 Task: Add Thinksport SPF 30 Clear Zinc Kids Sunscreen to the cart.
Action: Mouse moved to (237, 122)
Screenshot: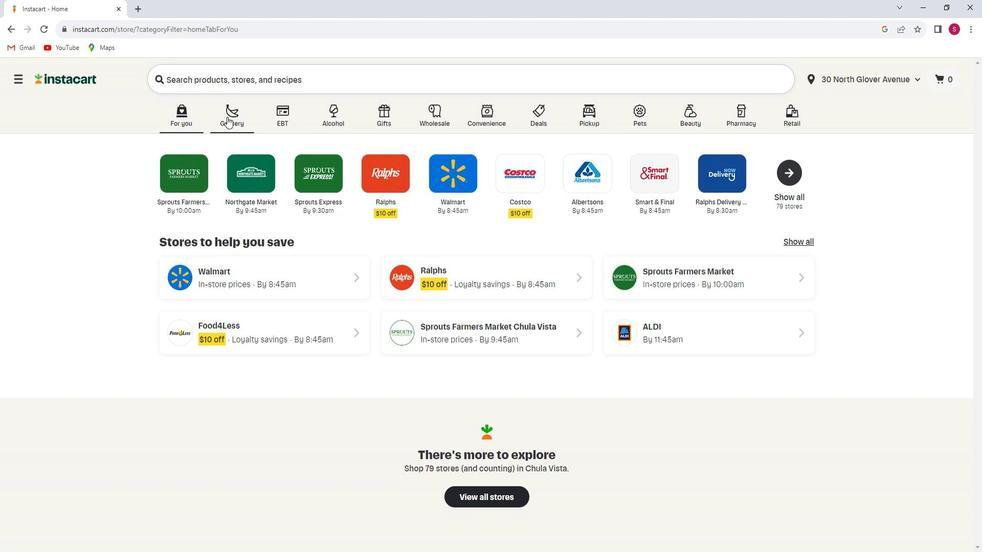 
Action: Mouse pressed left at (237, 122)
Screenshot: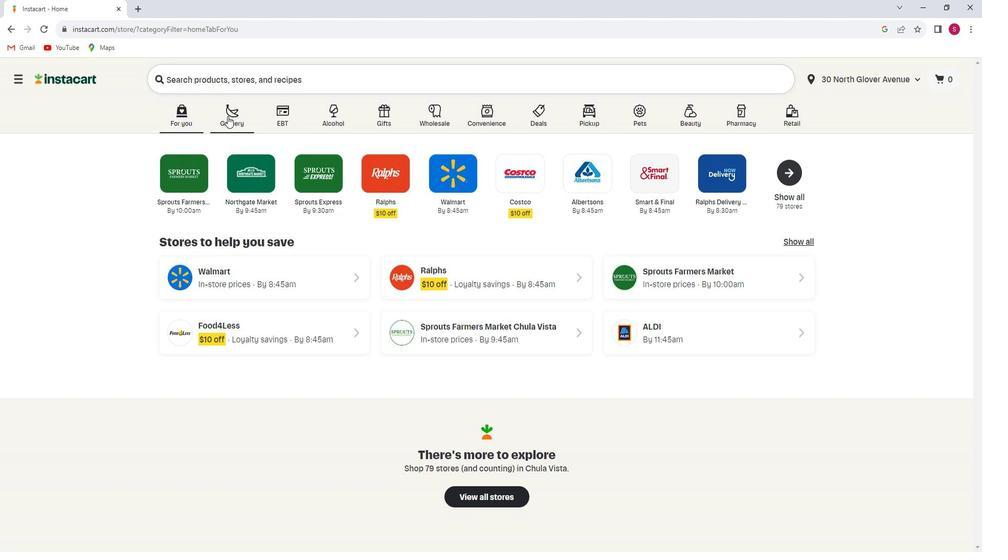 
Action: Mouse moved to (246, 310)
Screenshot: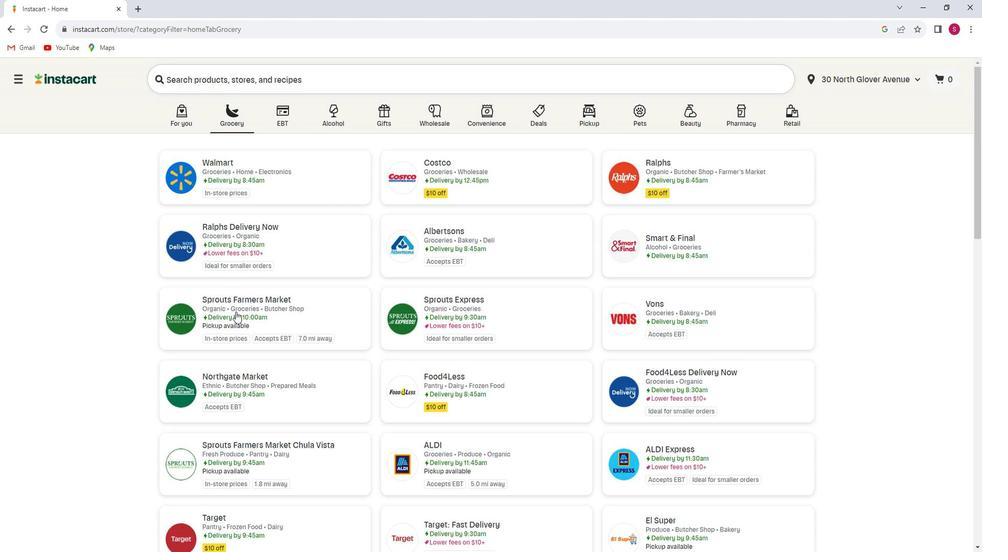 
Action: Mouse pressed left at (246, 310)
Screenshot: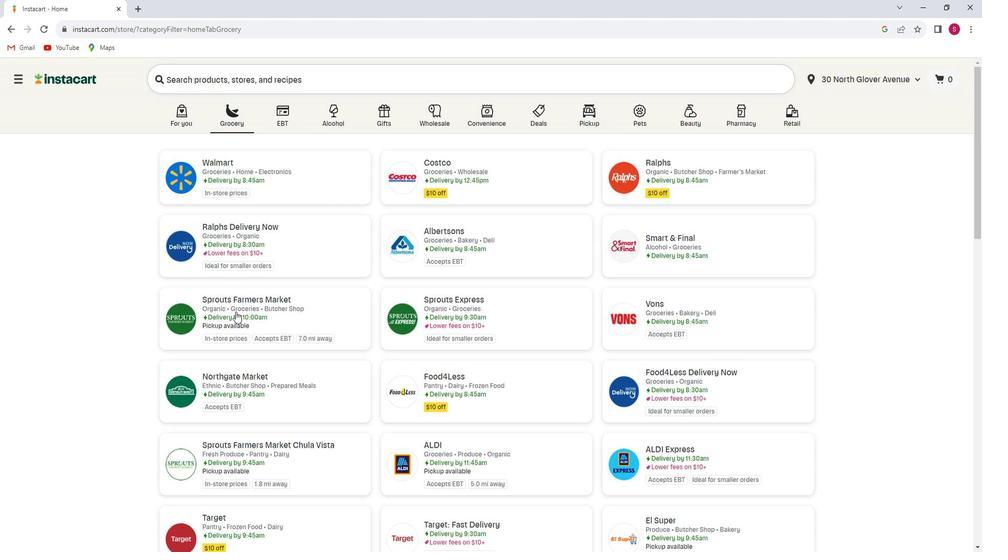 
Action: Mouse moved to (86, 338)
Screenshot: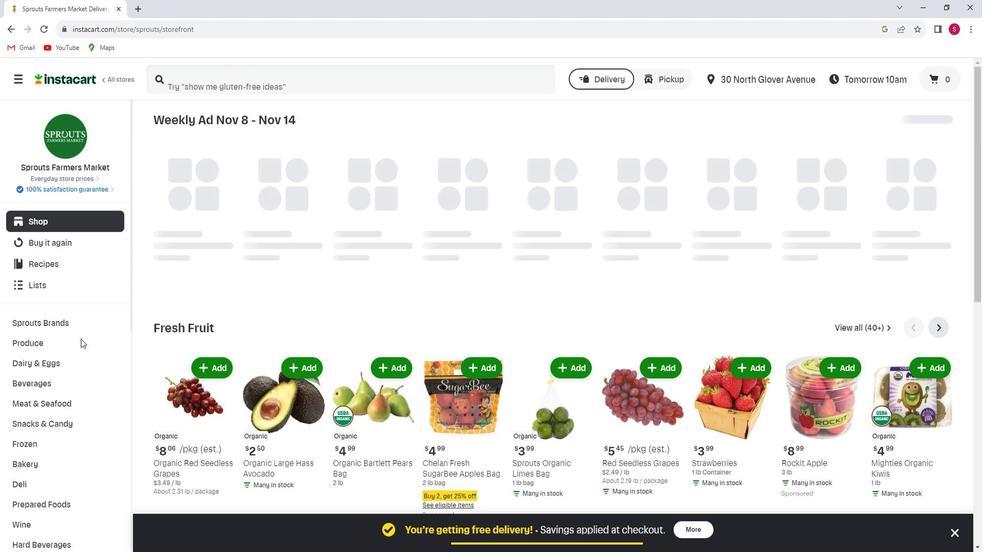 
Action: Mouse scrolled (86, 337) with delta (0, 0)
Screenshot: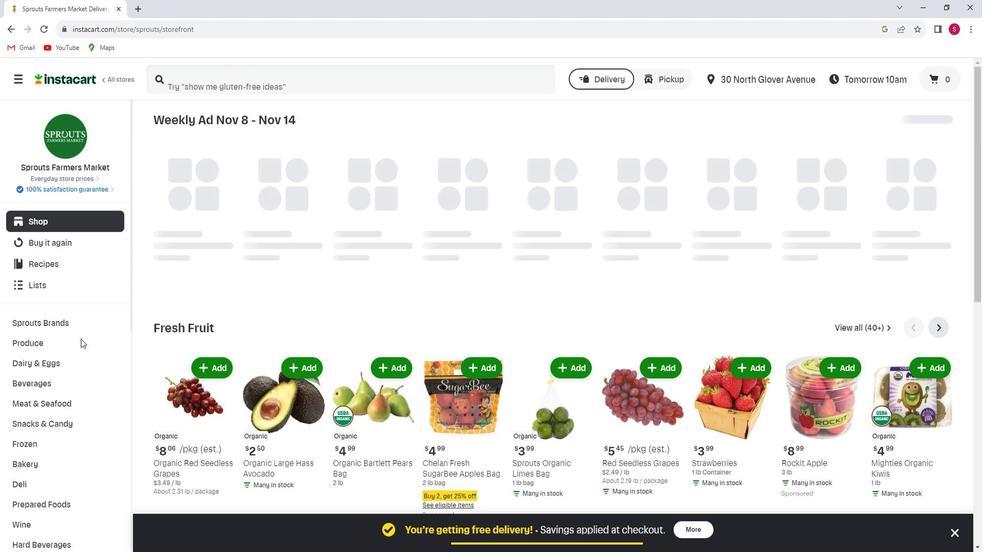 
Action: Mouse moved to (77, 343)
Screenshot: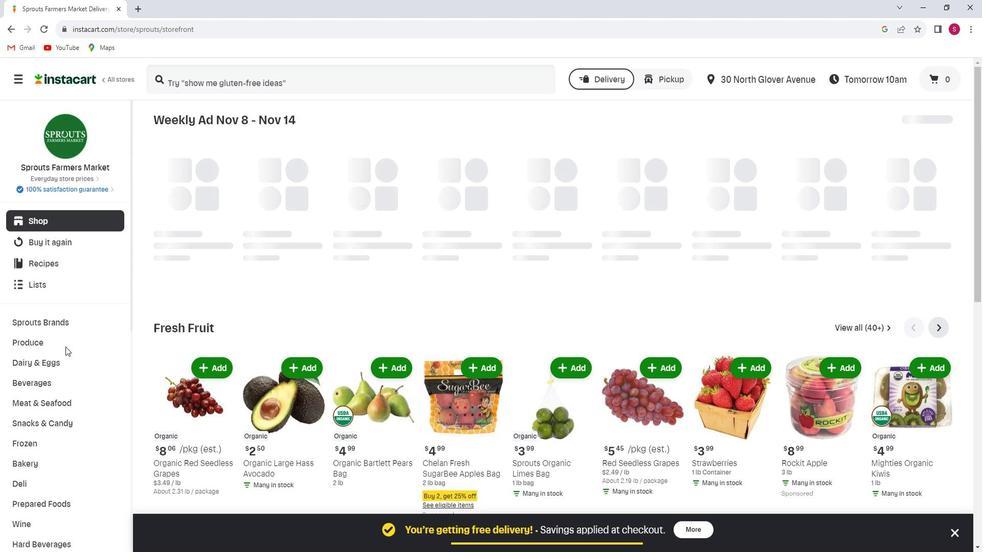 
Action: Mouse scrolled (77, 343) with delta (0, 0)
Screenshot: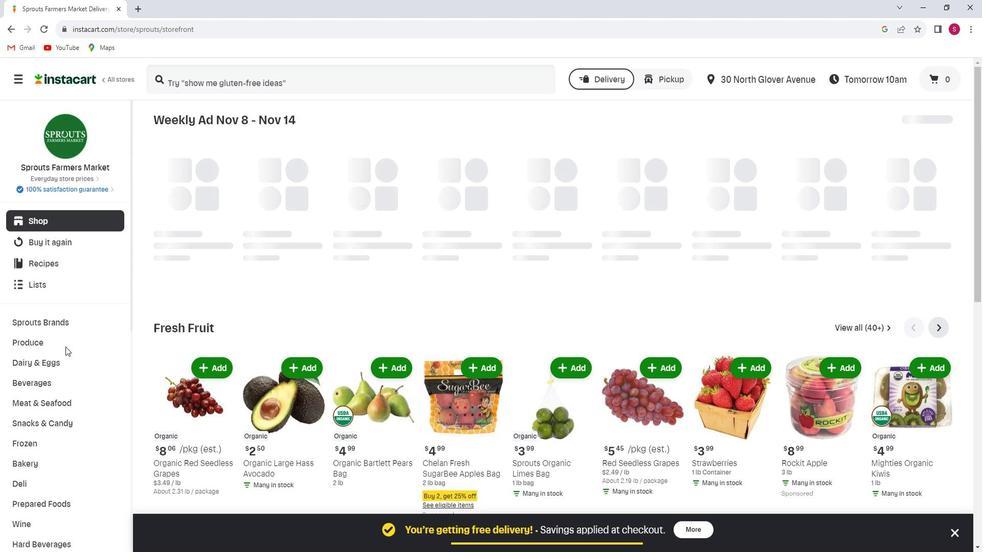 
Action: Mouse moved to (75, 344)
Screenshot: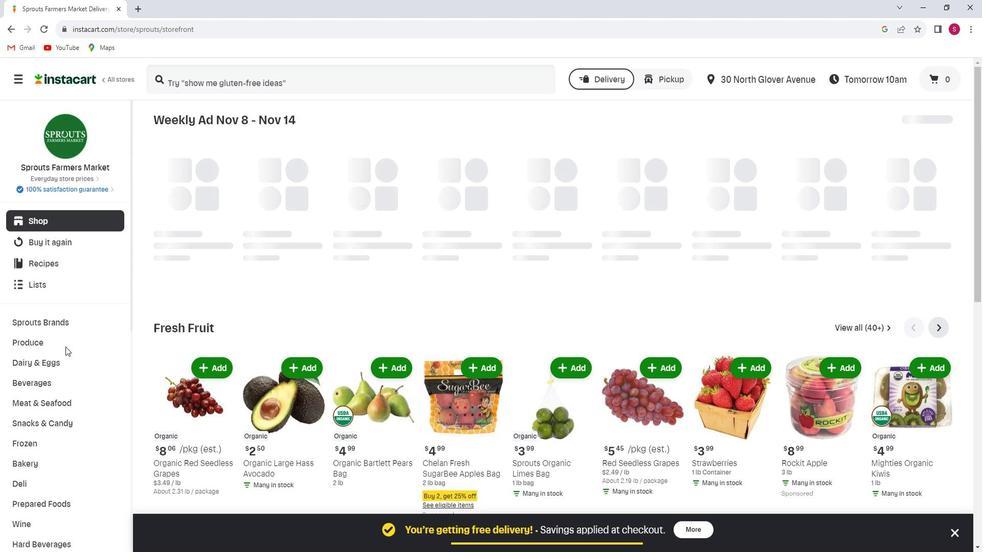 
Action: Mouse scrolled (75, 343) with delta (0, 0)
Screenshot: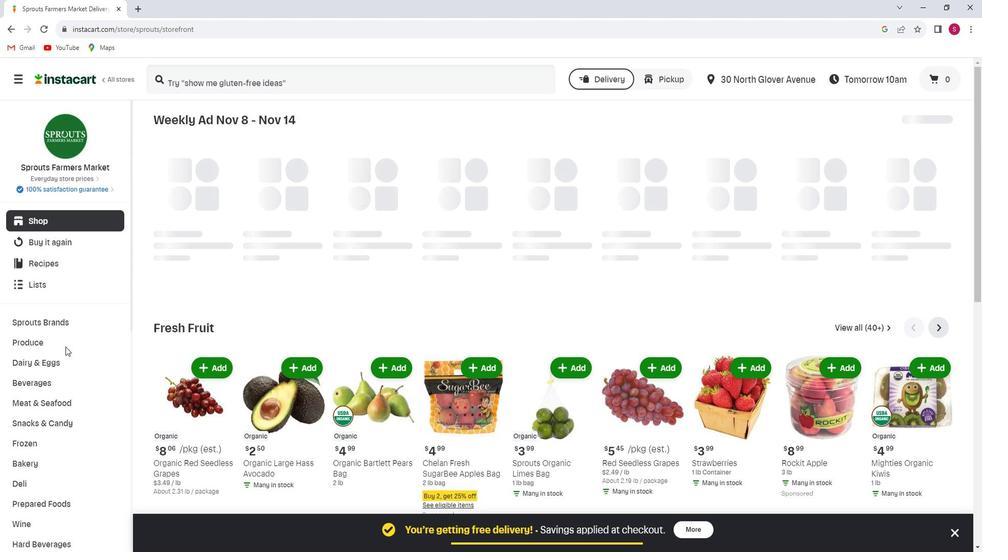 
Action: Mouse moved to (75, 344)
Screenshot: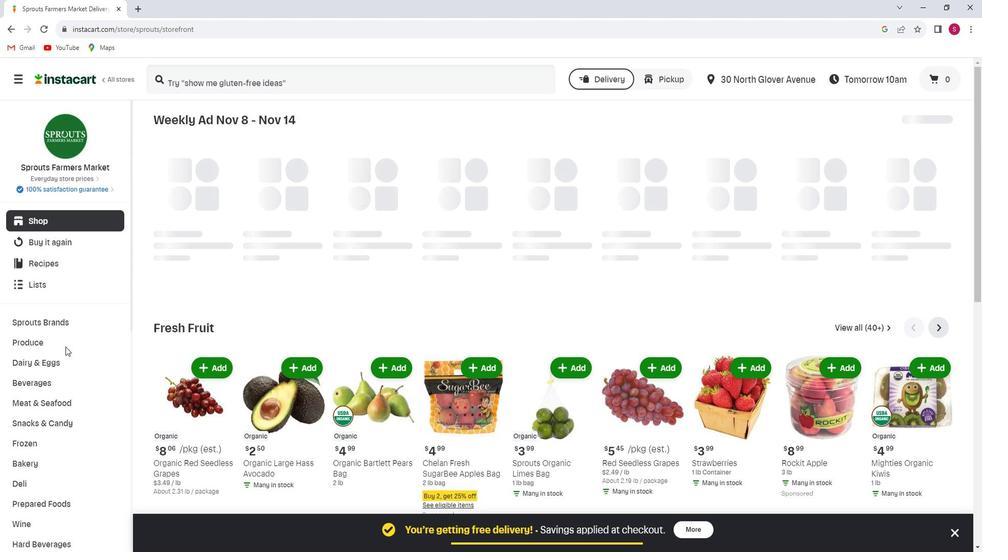 
Action: Mouse scrolled (75, 343) with delta (0, 0)
Screenshot: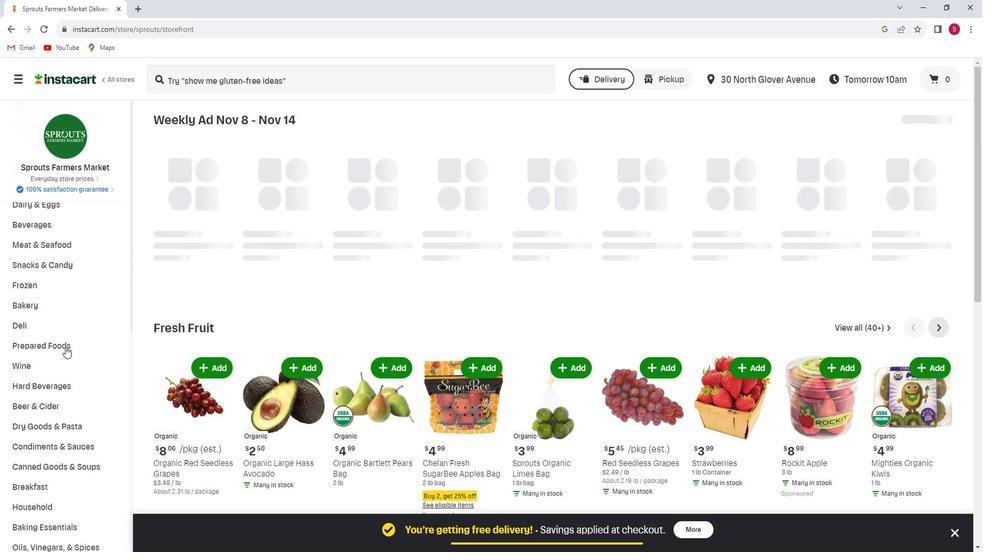 
Action: Mouse scrolled (75, 343) with delta (0, 0)
Screenshot: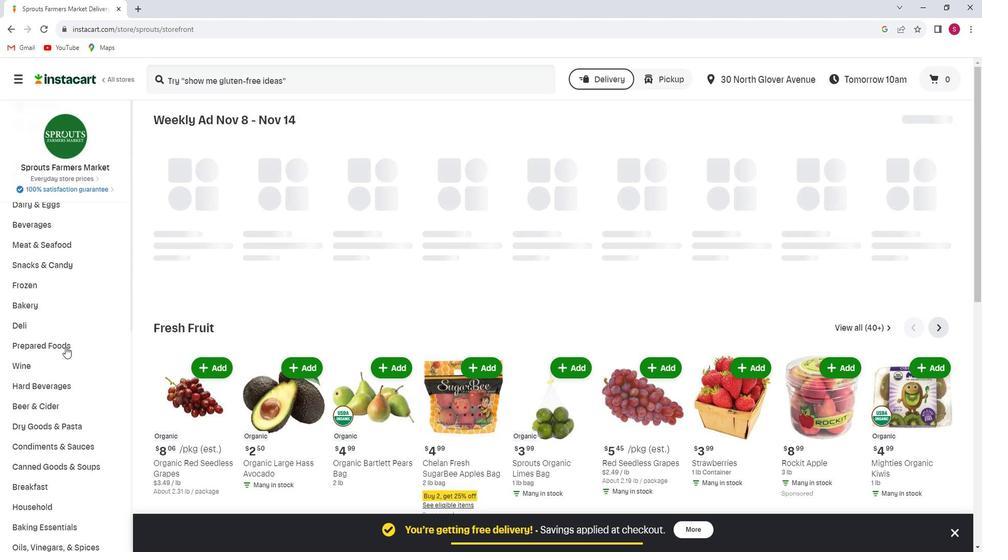 
Action: Mouse scrolled (75, 343) with delta (0, 0)
Screenshot: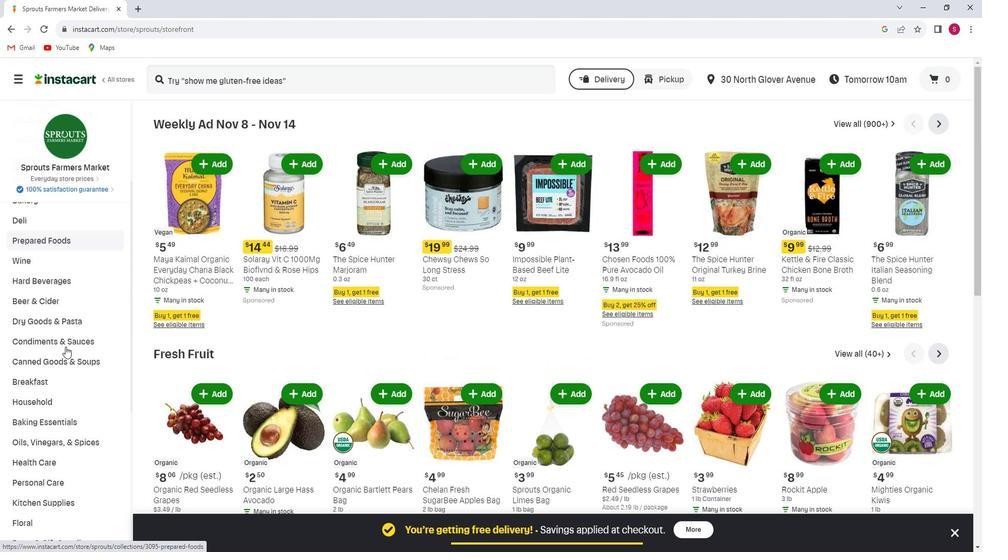 
Action: Mouse scrolled (75, 343) with delta (0, 0)
Screenshot: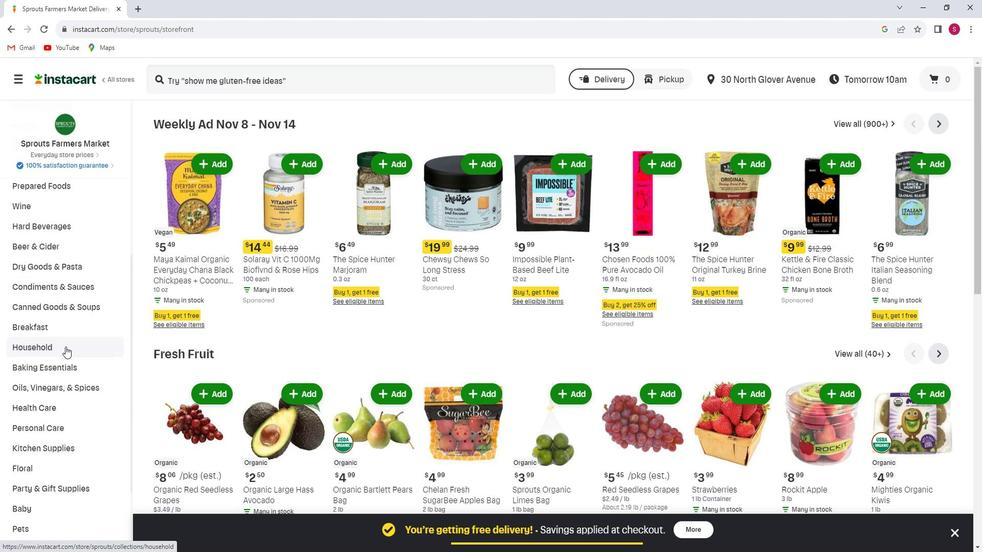 
Action: Mouse scrolled (75, 343) with delta (0, 0)
Screenshot: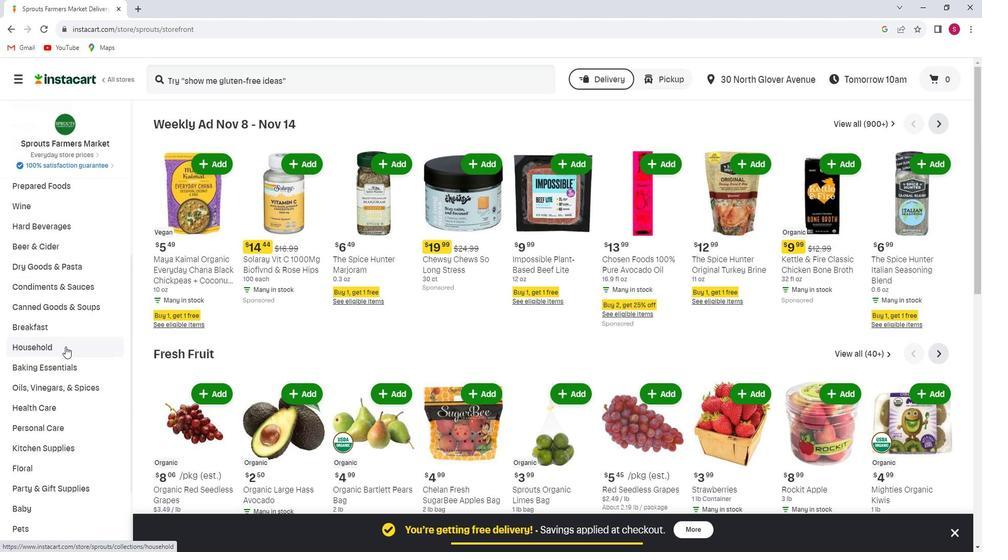 
Action: Mouse moved to (94, 323)
Screenshot: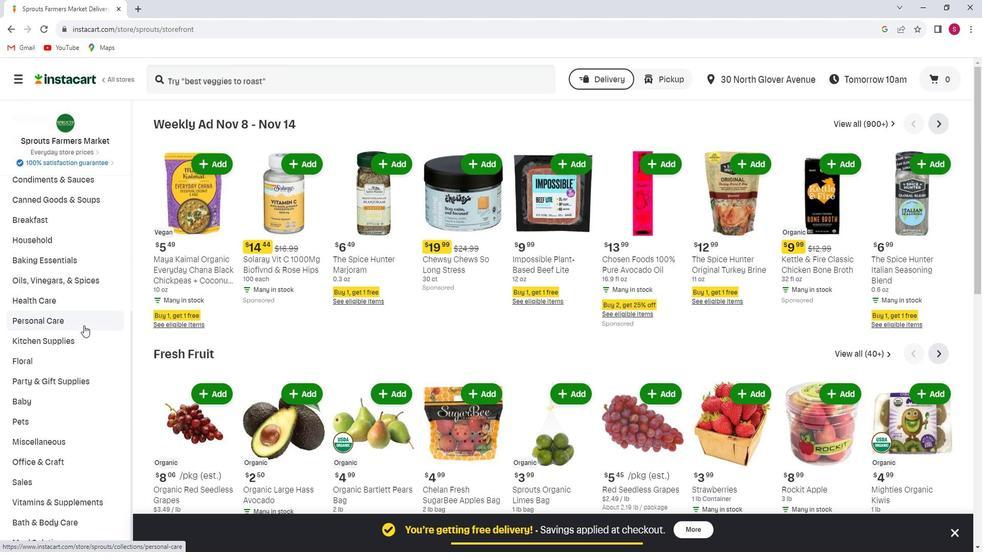 
Action: Mouse pressed left at (94, 323)
Screenshot: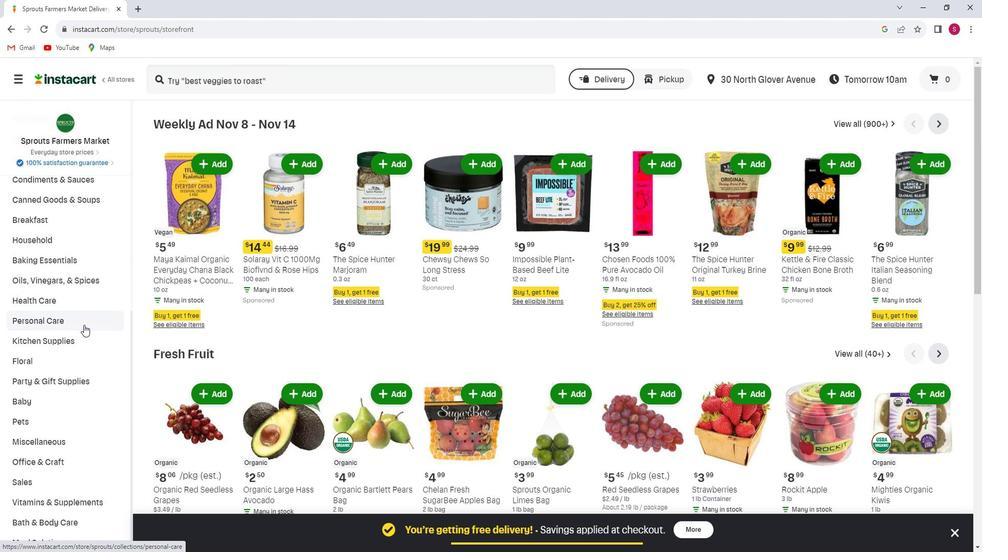 
Action: Mouse moved to (808, 157)
Screenshot: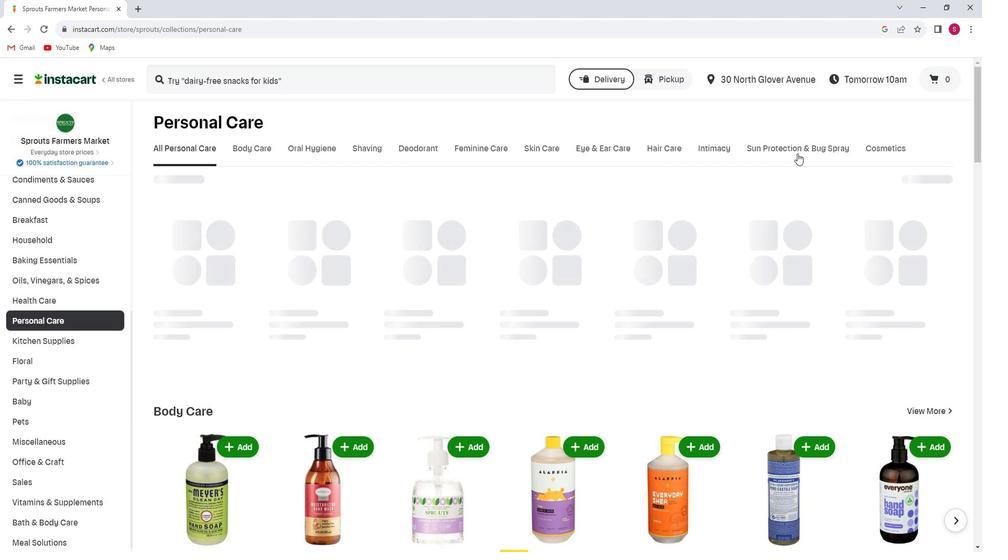 
Action: Mouse pressed left at (808, 157)
Screenshot: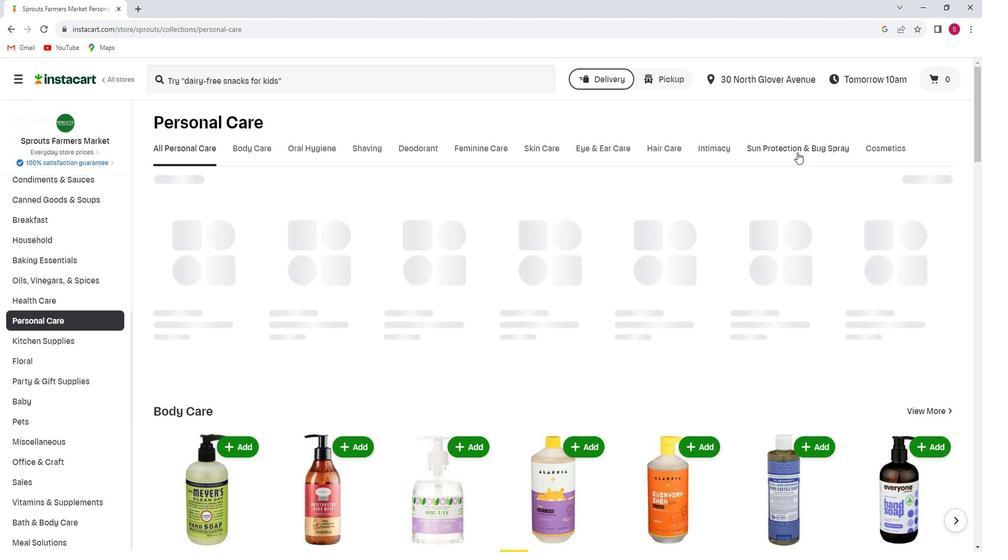 
Action: Mouse moved to (339, 86)
Screenshot: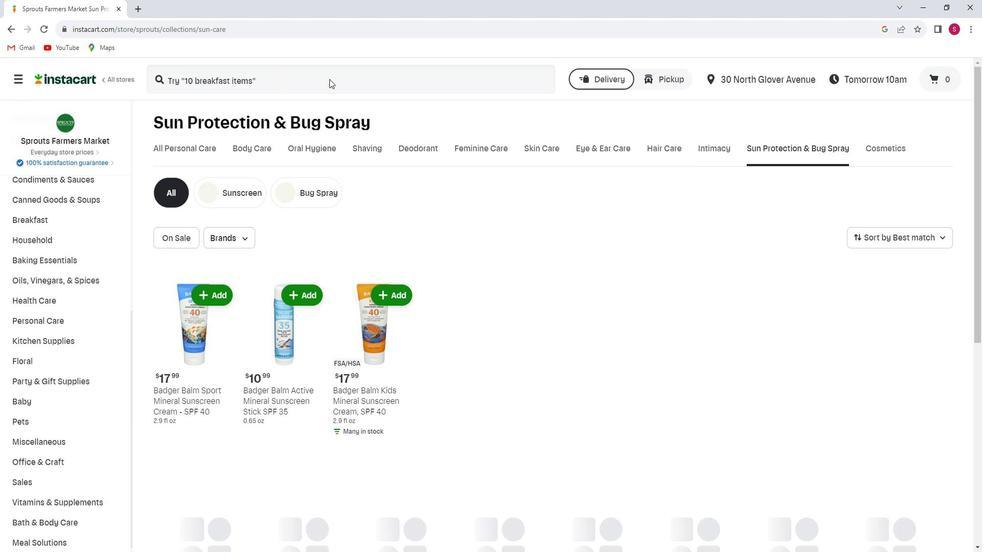 
Action: Mouse pressed left at (339, 86)
Screenshot: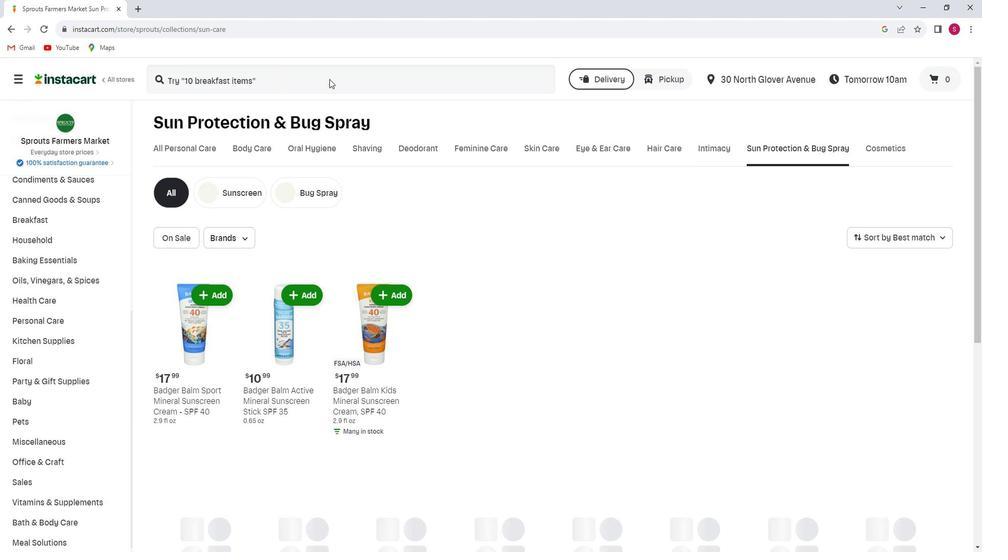 
Action: Key pressed <Key.shift>Thinksport<Key.space><Key.shift>S<Key.shift>PF<Key.space>30<Key.space><Key.shift>Clear<Key.space><Key.shift>Zinc<Key.space><Key.shift>Kids<Key.space><Key.shift>Sunscreen<Key.enter>
Screenshot: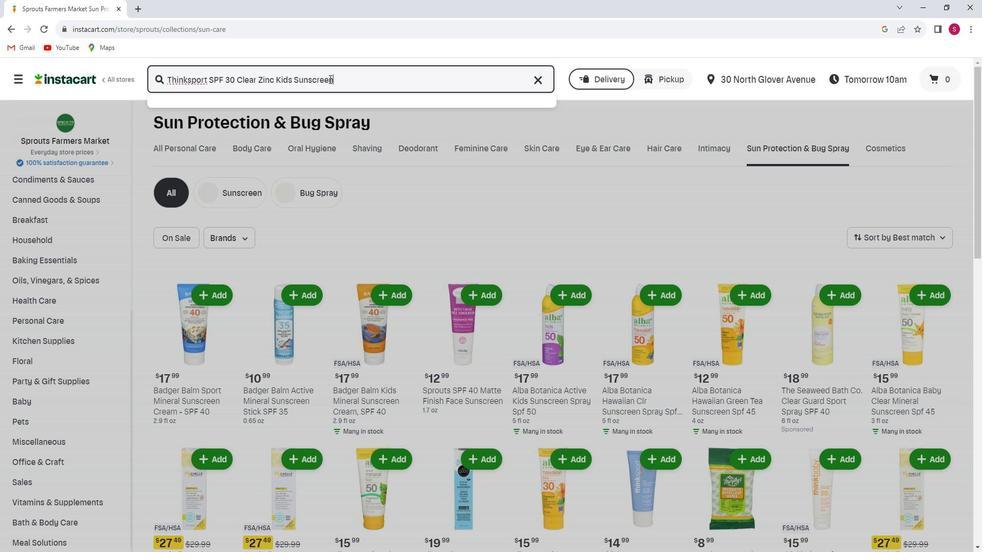 
Action: Mouse moved to (373, 155)
Screenshot: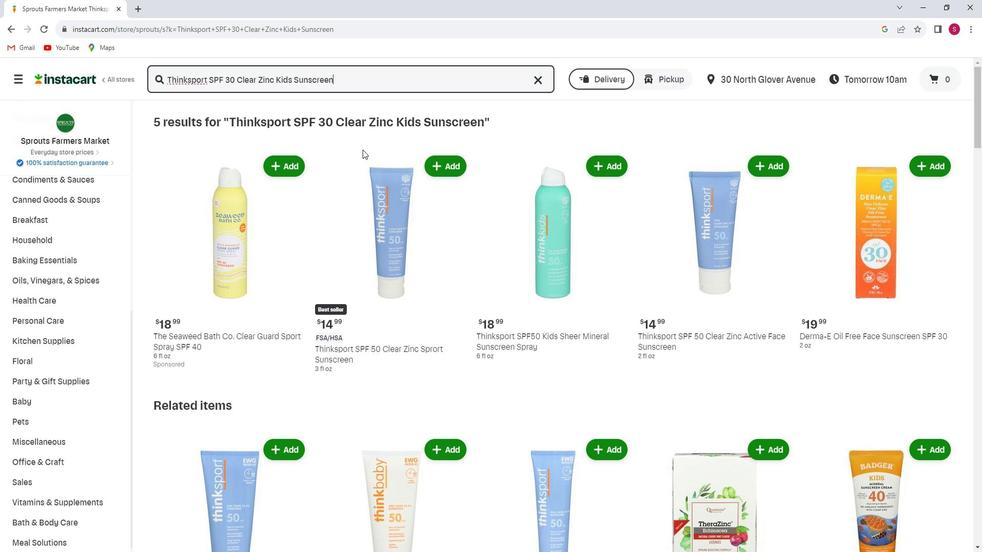 
Action: Mouse scrolled (373, 154) with delta (0, 0)
Screenshot: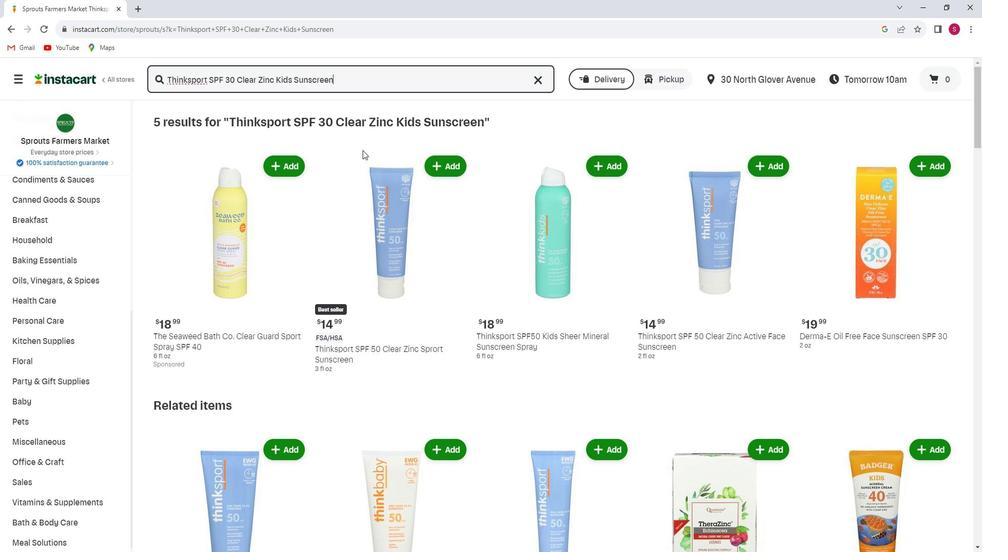 
Action: Mouse scrolled (373, 154) with delta (0, 0)
Screenshot: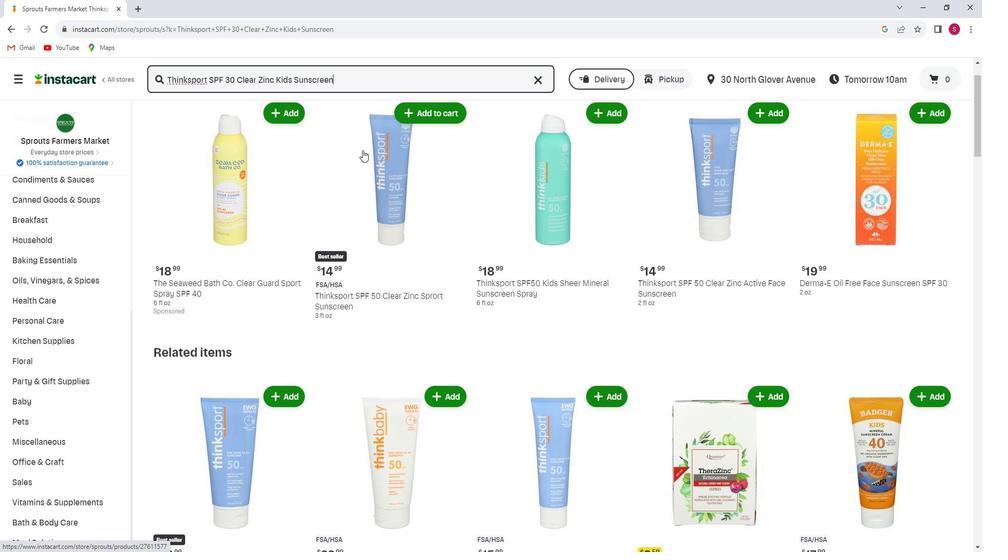
Action: Mouse scrolled (373, 154) with delta (0, 0)
Screenshot: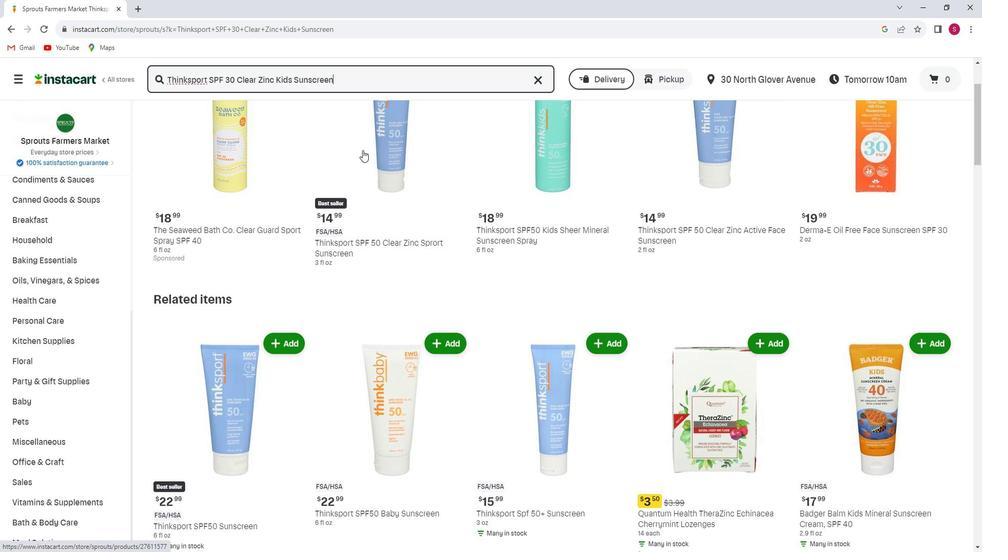 
Action: Mouse scrolled (373, 154) with delta (0, 0)
Screenshot: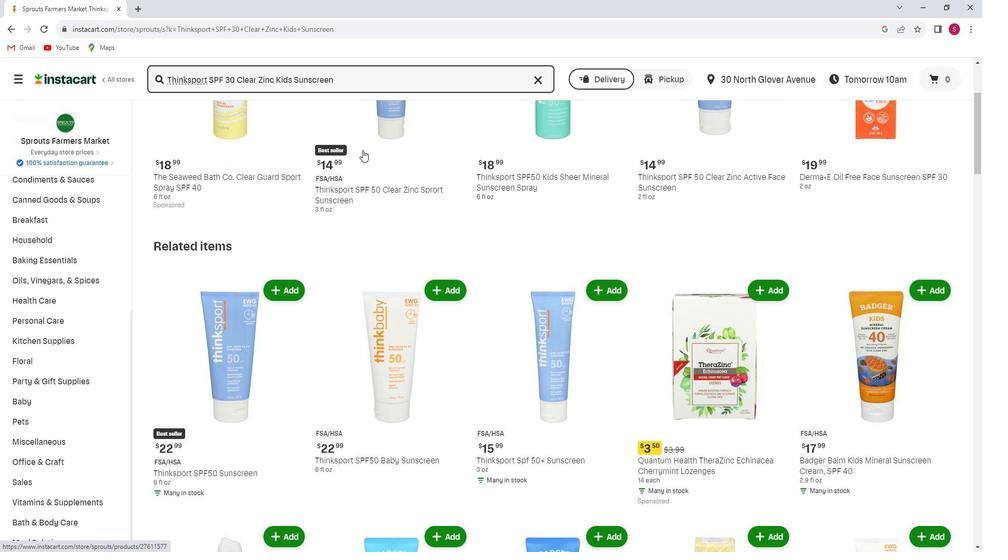 
Action: Mouse scrolled (373, 154) with delta (0, 0)
Screenshot: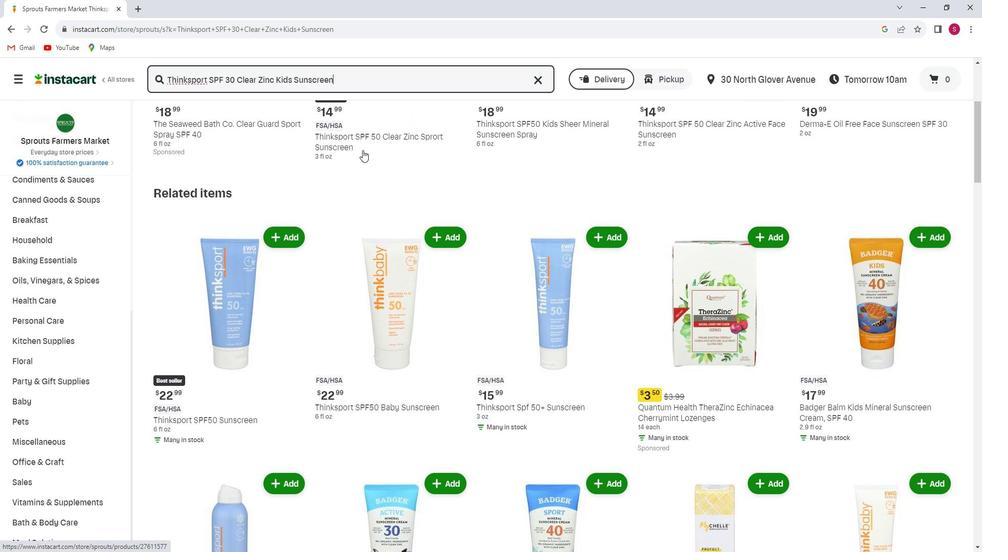 
Action: Mouse scrolled (373, 154) with delta (0, 0)
Screenshot: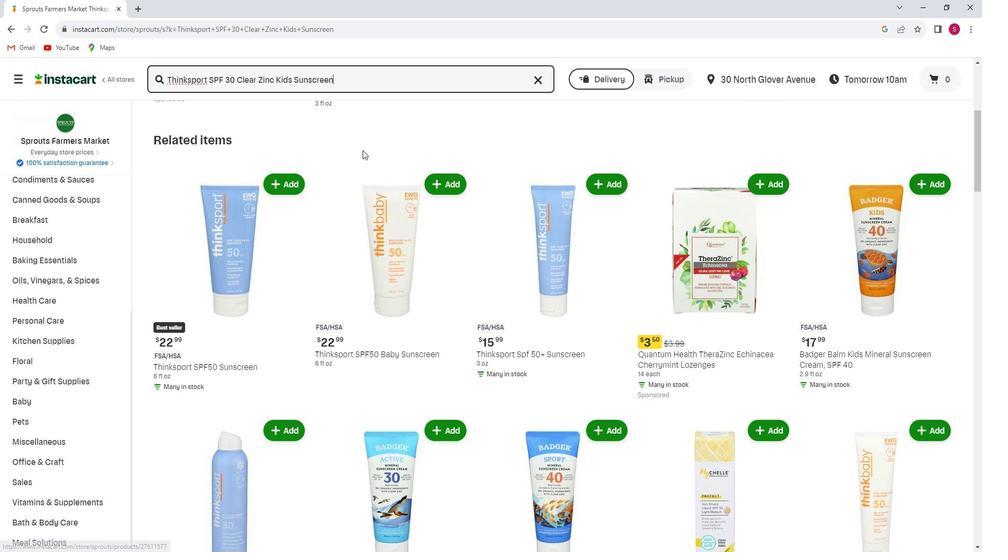 
Action: Mouse scrolled (373, 154) with delta (0, 0)
Screenshot: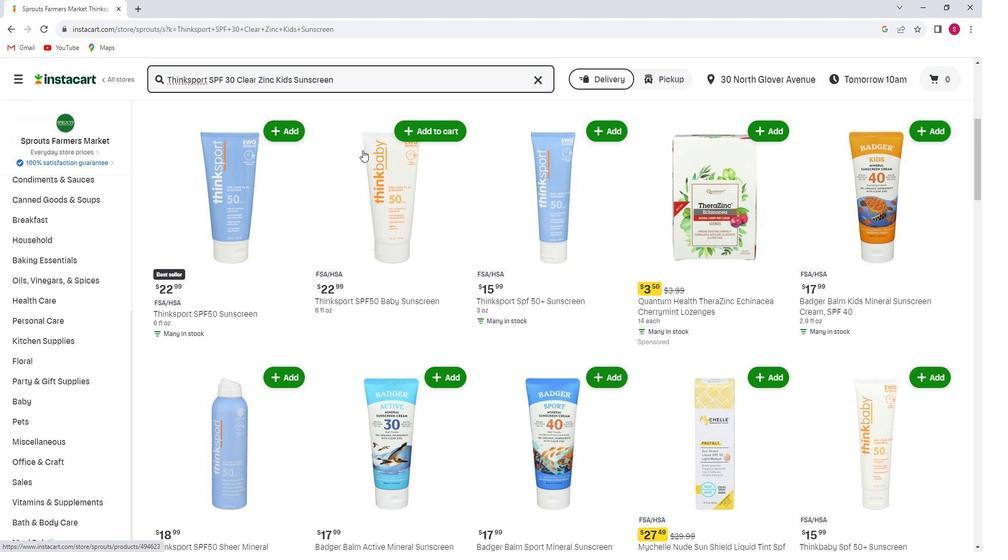 
Action: Mouse scrolled (373, 154) with delta (0, 0)
Screenshot: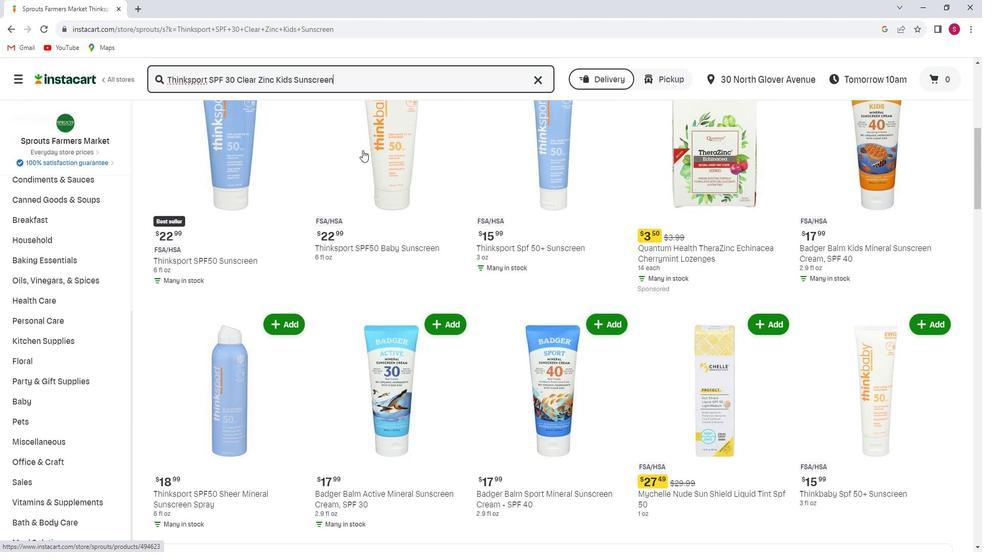 
Action: Mouse scrolled (373, 154) with delta (0, 0)
Screenshot: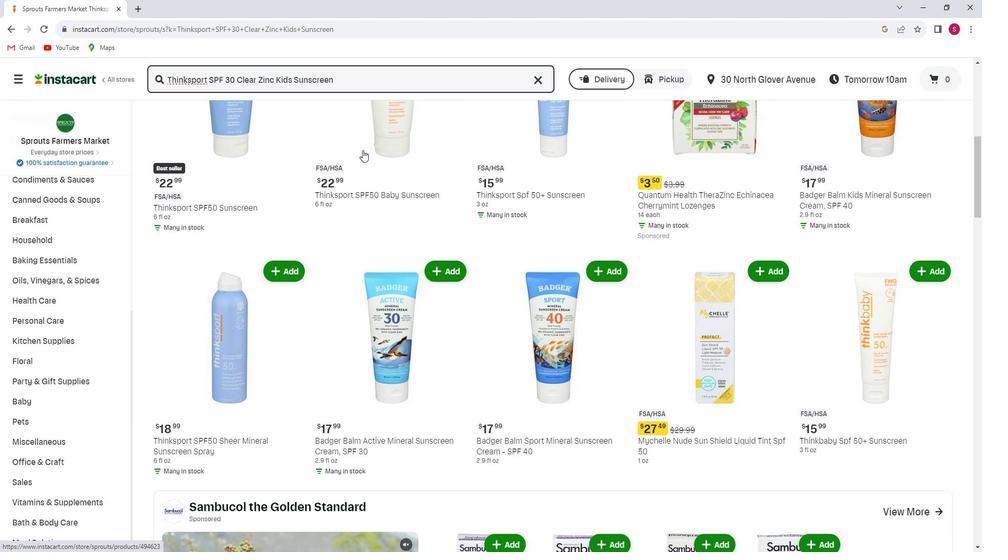 
Action: Mouse scrolled (373, 154) with delta (0, 0)
Screenshot: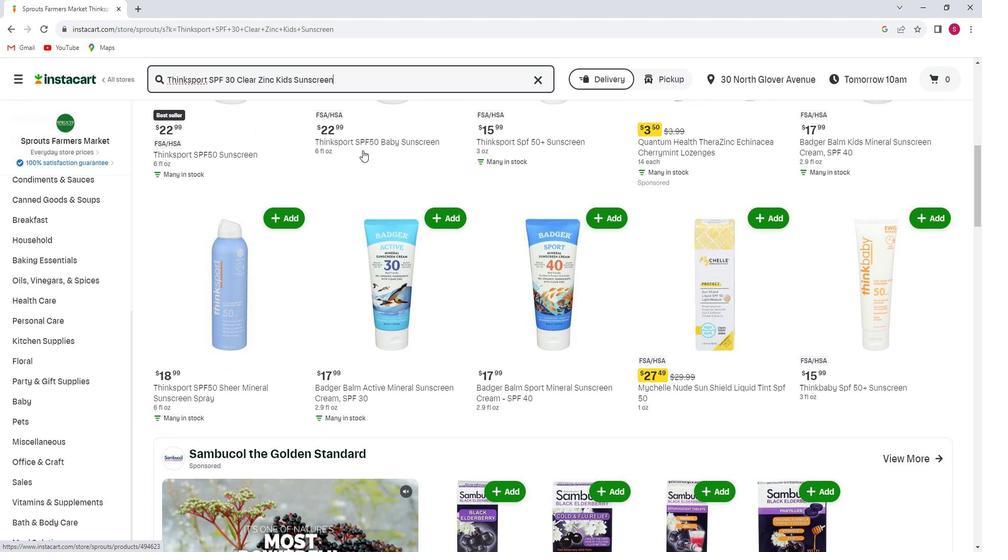 
Action: Mouse scrolled (373, 154) with delta (0, 0)
Screenshot: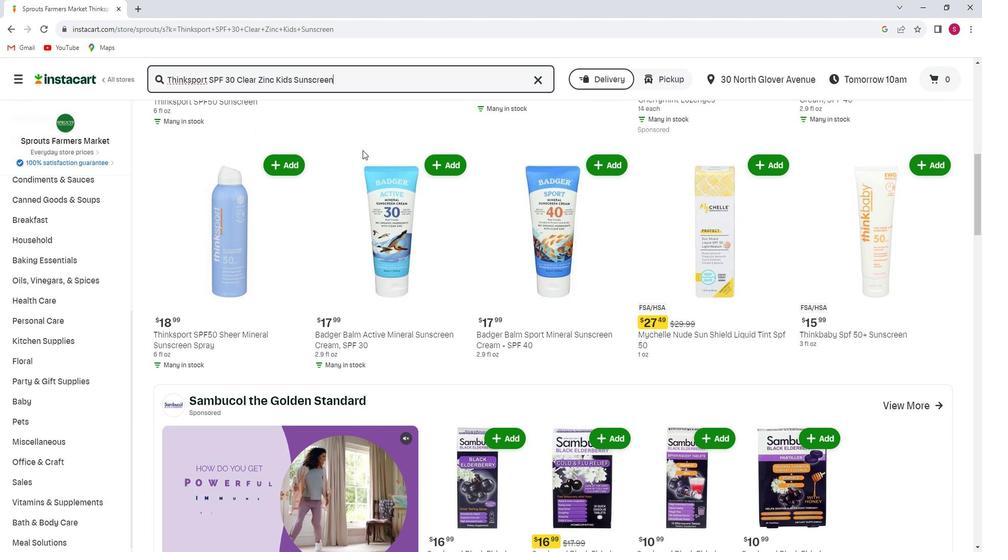 
Action: Mouse scrolled (373, 154) with delta (0, 0)
Screenshot: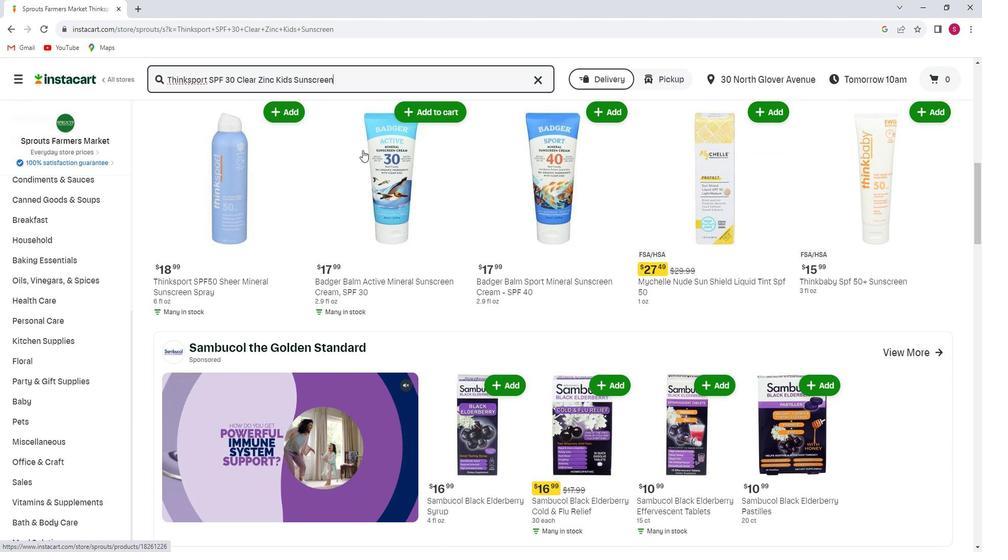 
Action: Mouse scrolled (373, 154) with delta (0, 0)
Screenshot: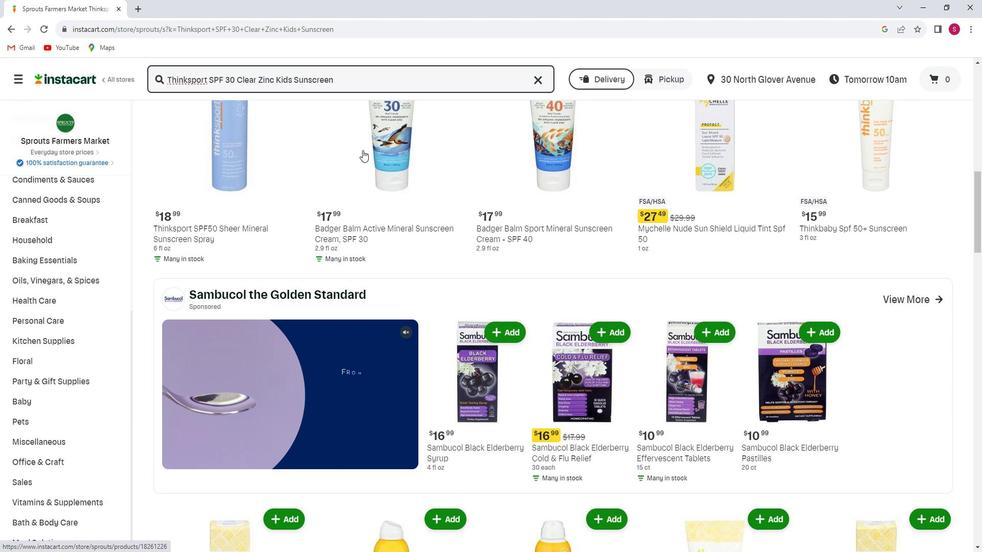 
Action: Mouse scrolled (373, 154) with delta (0, 0)
Screenshot: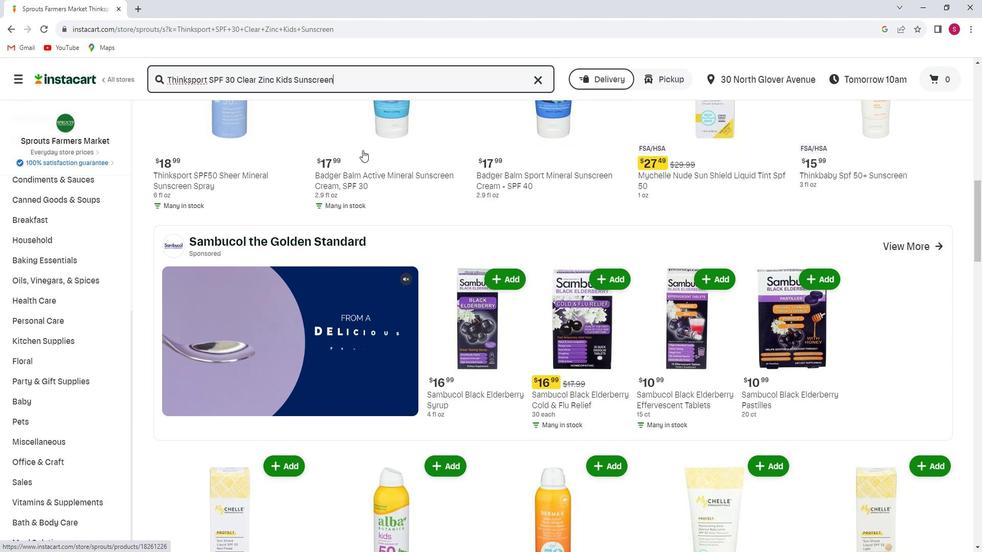 
Action: Mouse scrolled (373, 154) with delta (0, 0)
Screenshot: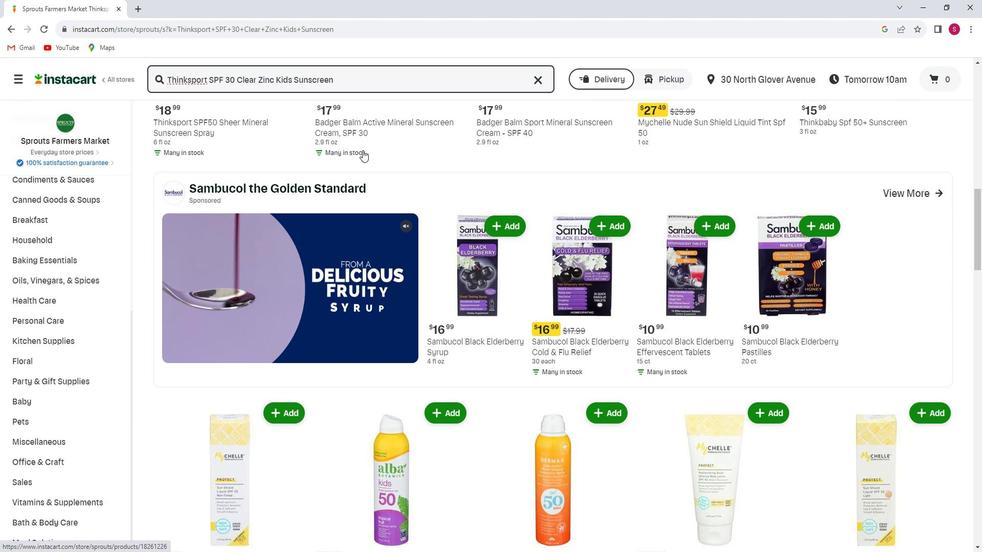 
Action: Mouse scrolled (373, 154) with delta (0, 0)
Screenshot: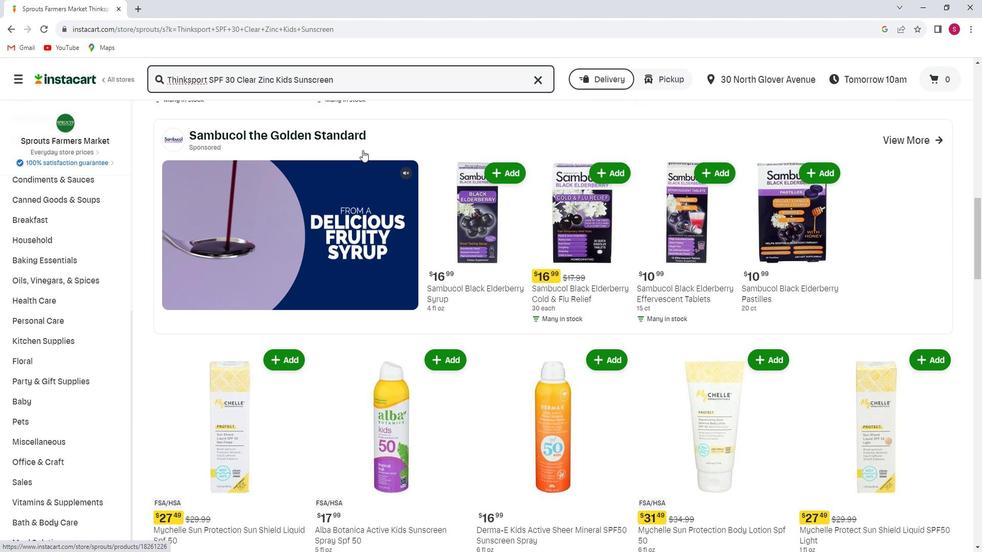 
Action: Mouse scrolled (373, 154) with delta (0, 0)
Screenshot: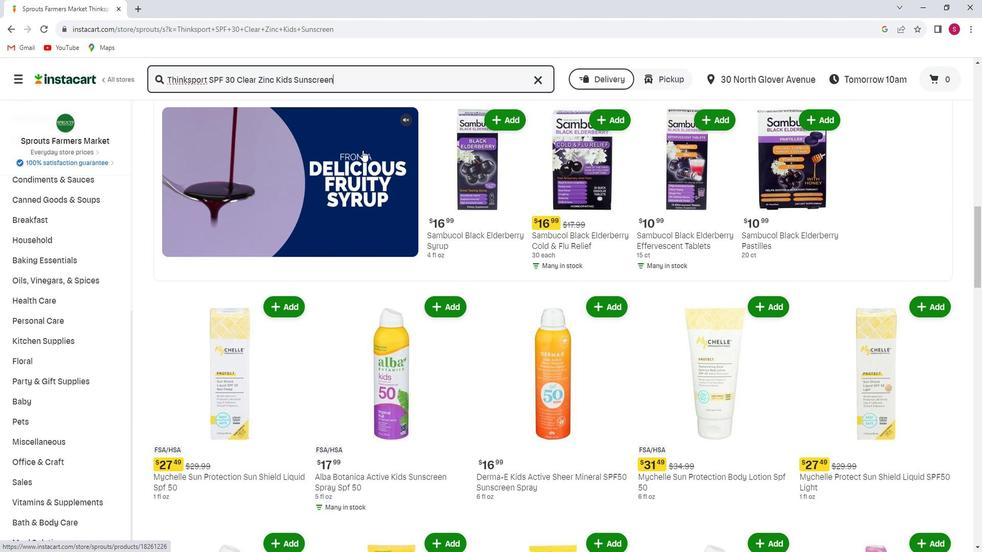 
Action: Mouse scrolled (373, 154) with delta (0, 0)
Screenshot: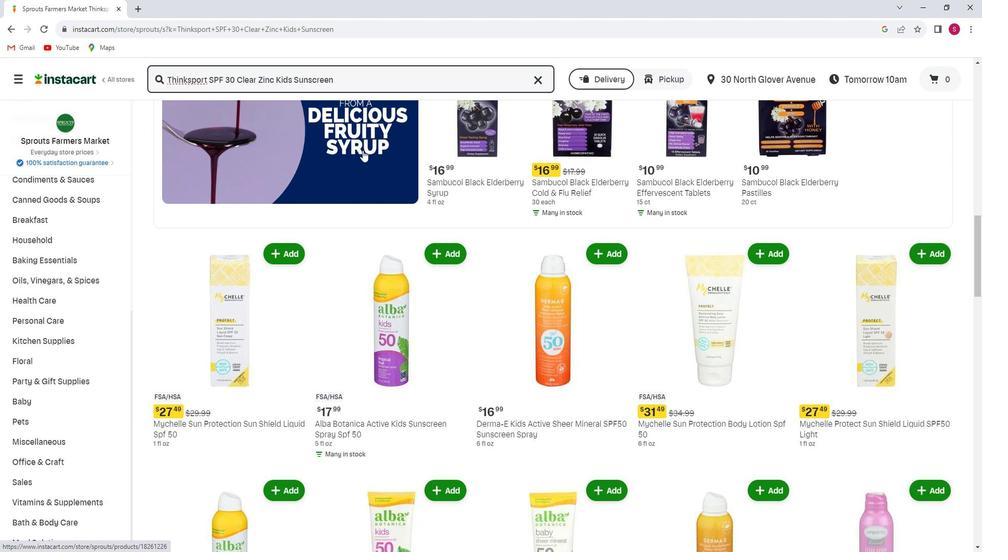 
Action: Mouse scrolled (373, 154) with delta (0, 0)
Screenshot: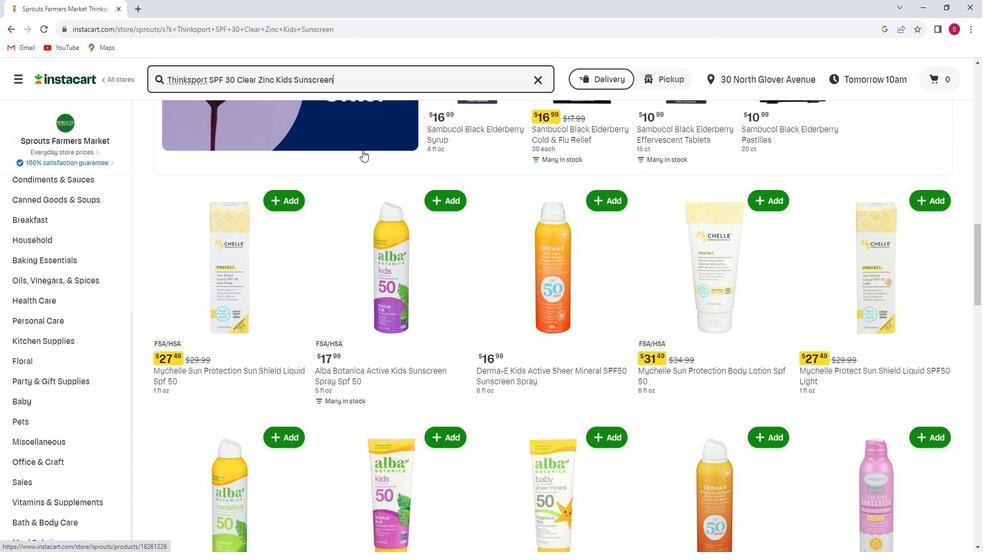 
Action: Mouse scrolled (373, 154) with delta (0, 0)
Screenshot: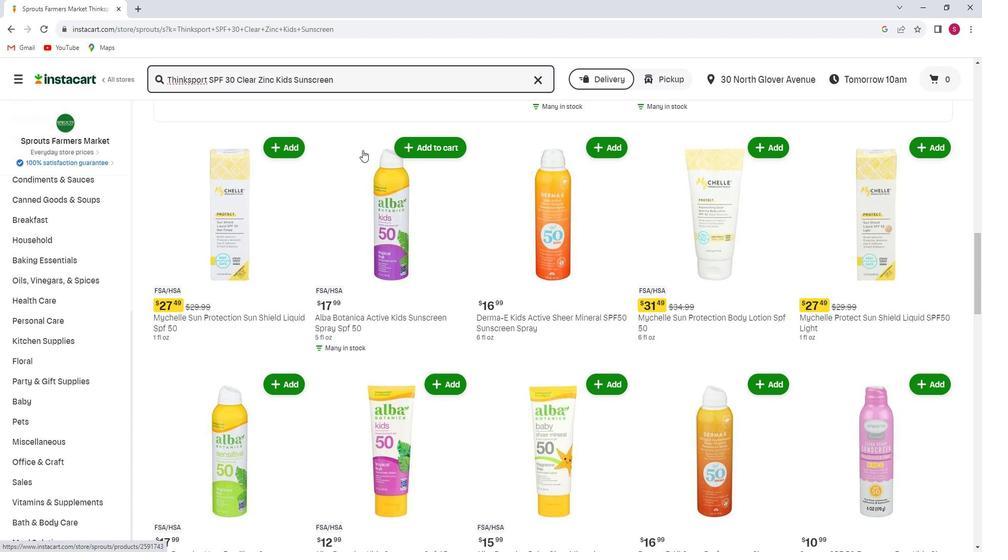 
Action: Mouse scrolled (373, 154) with delta (0, 0)
Screenshot: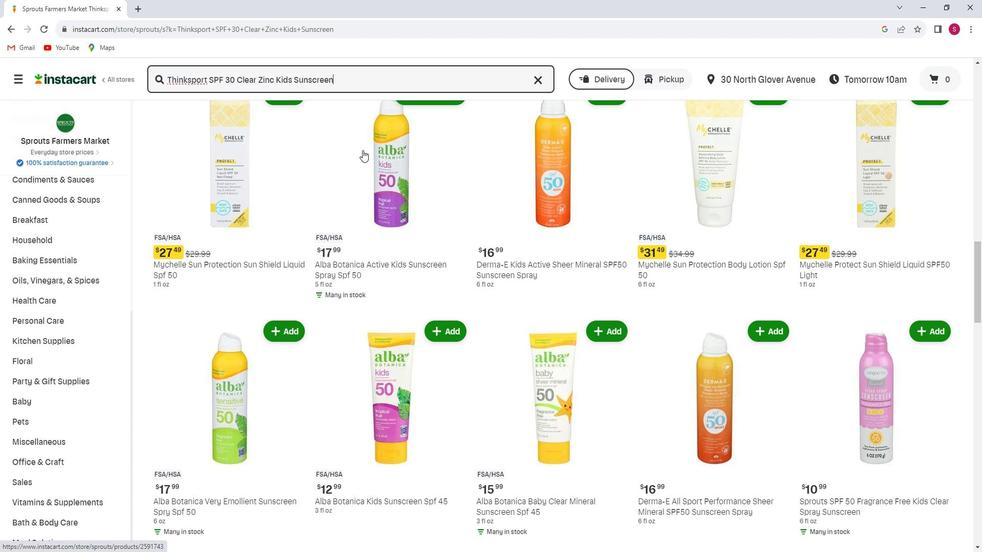 
Action: Mouse scrolled (373, 154) with delta (0, 0)
Screenshot: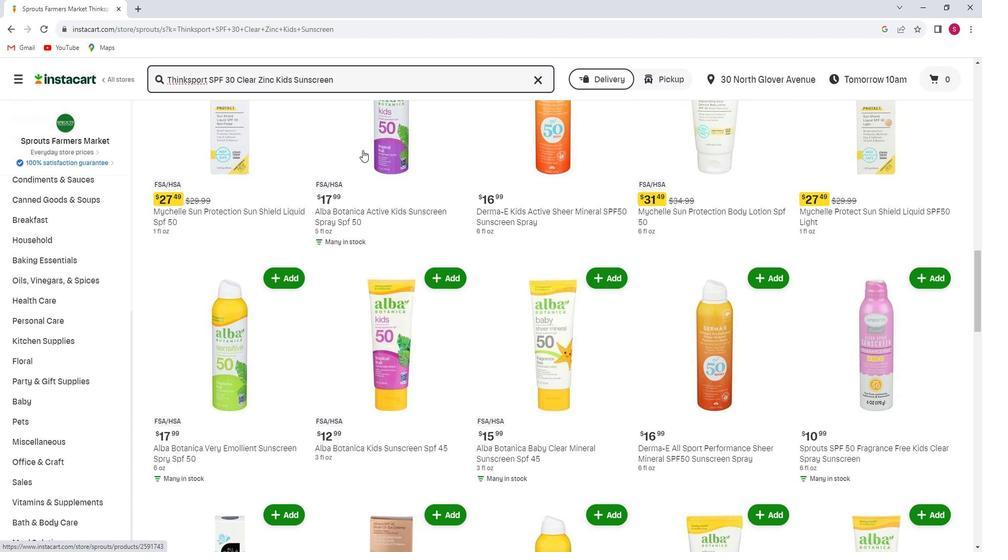 
Action: Mouse scrolled (373, 154) with delta (0, 0)
Screenshot: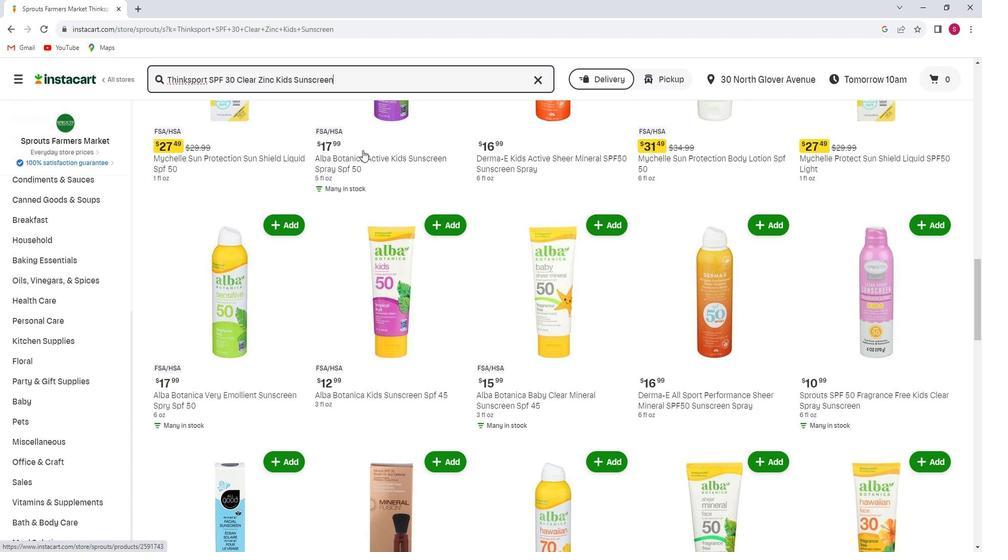
Action: Mouse scrolled (373, 154) with delta (0, 0)
Screenshot: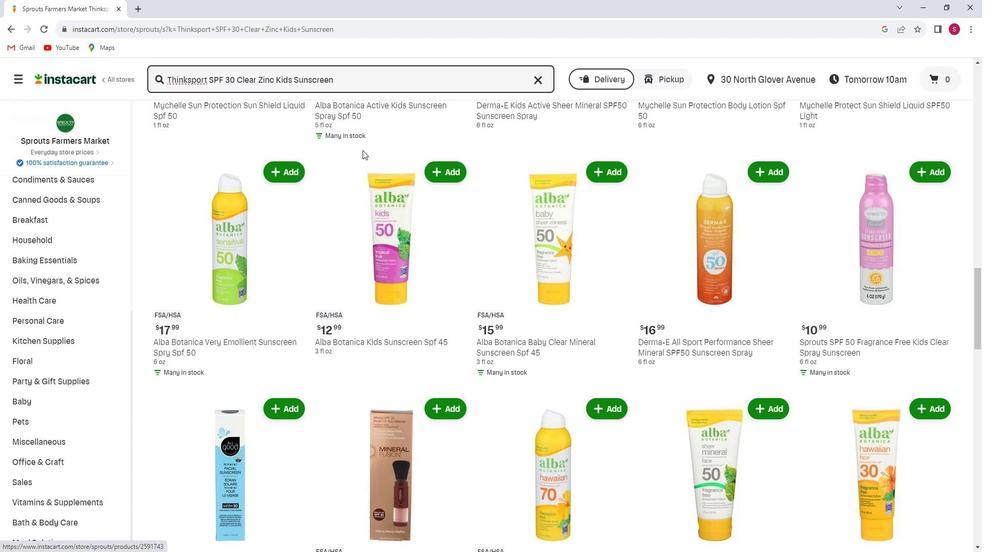 
Action: Mouse scrolled (373, 154) with delta (0, 0)
Screenshot: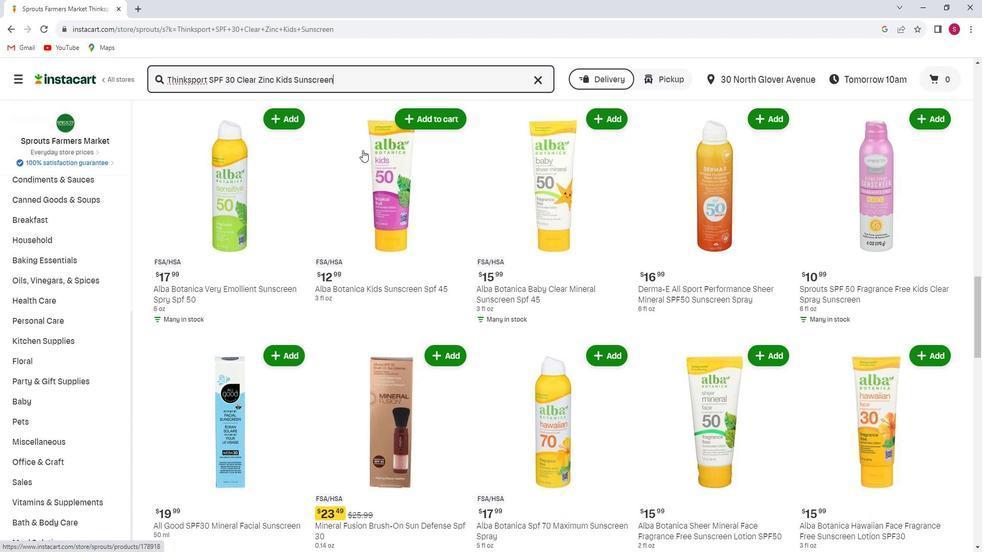
Action: Mouse scrolled (373, 154) with delta (0, 0)
Screenshot: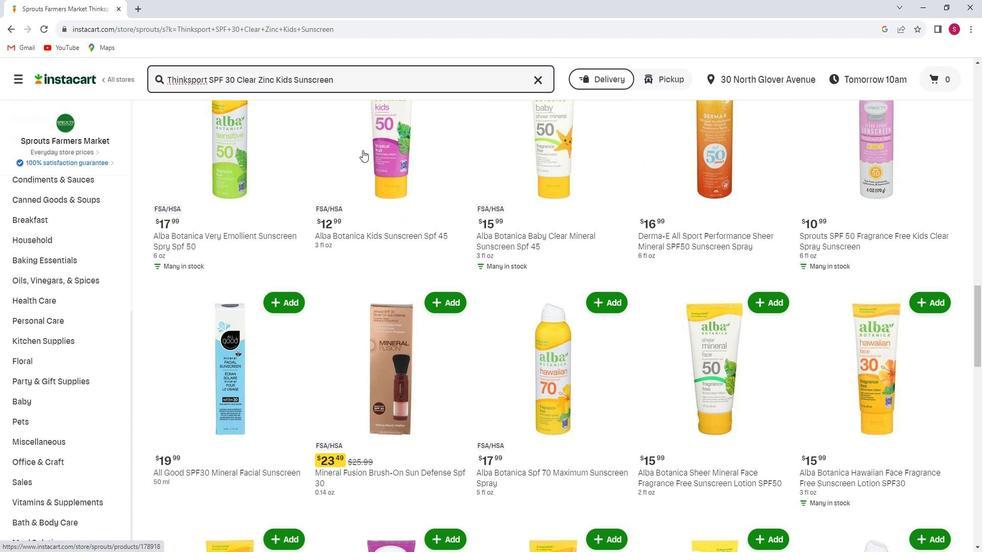 
Action: Mouse scrolled (373, 154) with delta (0, 0)
Screenshot: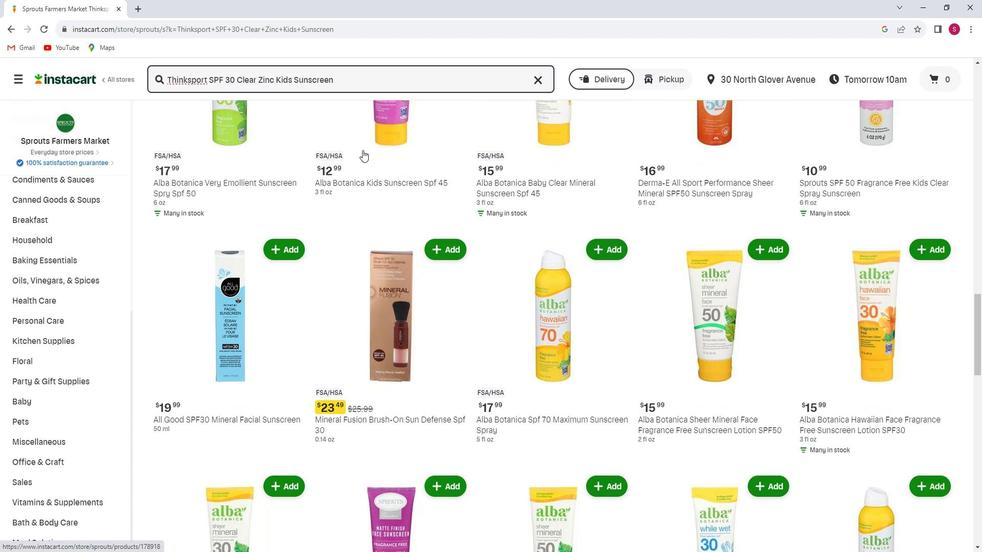 
Action: Mouse scrolled (373, 154) with delta (0, 0)
Screenshot: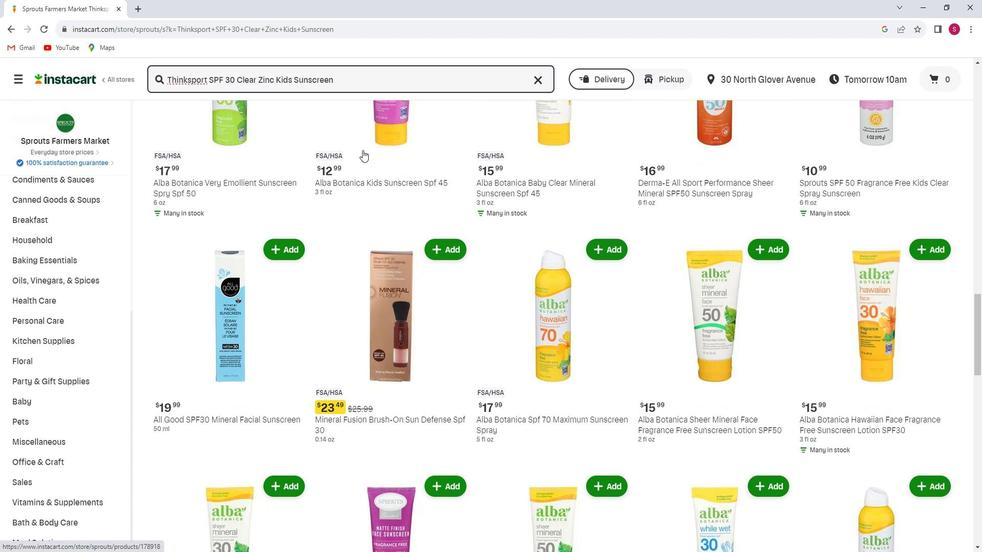 
Action: Mouse scrolled (373, 154) with delta (0, 0)
Screenshot: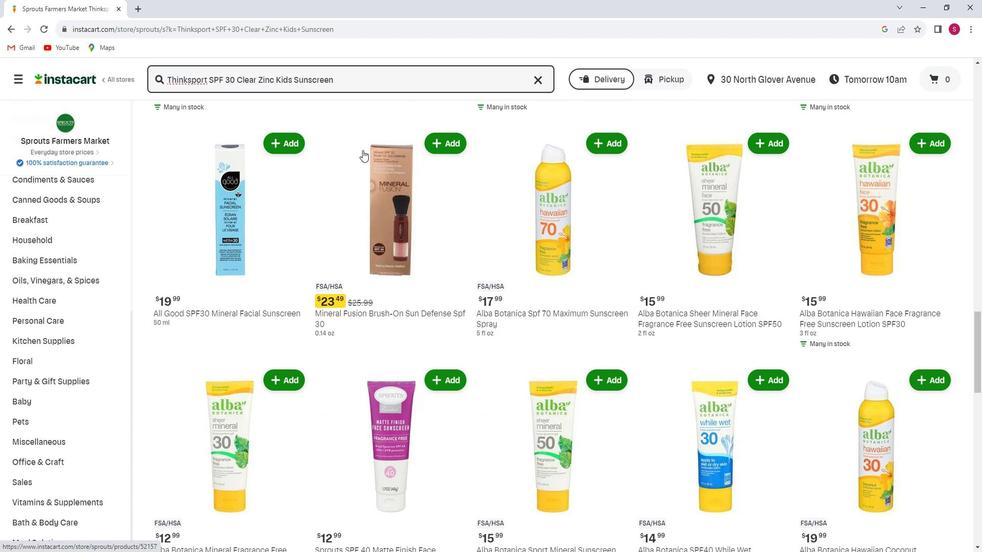 
Action: Mouse scrolled (373, 154) with delta (0, 0)
Screenshot: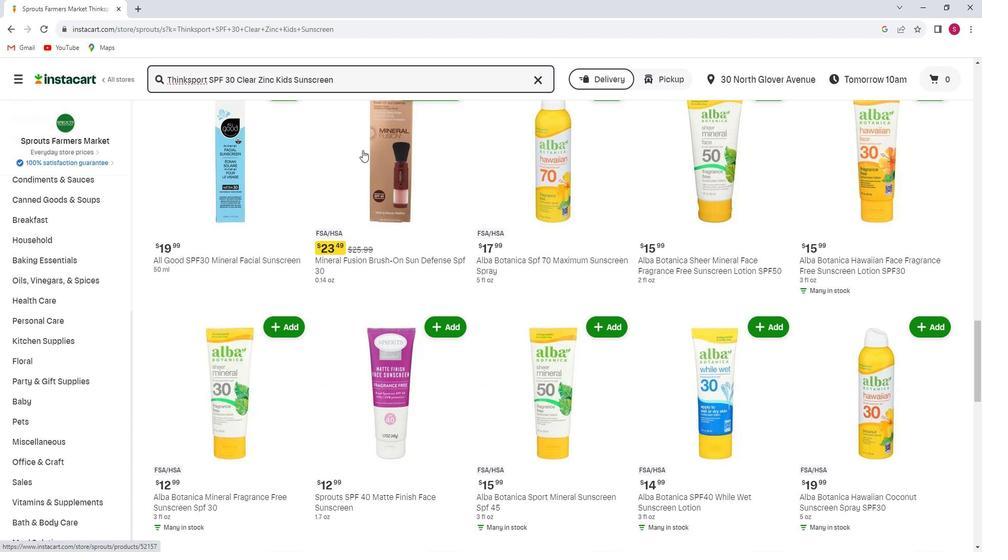 
Action: Mouse scrolled (373, 154) with delta (0, 0)
Screenshot: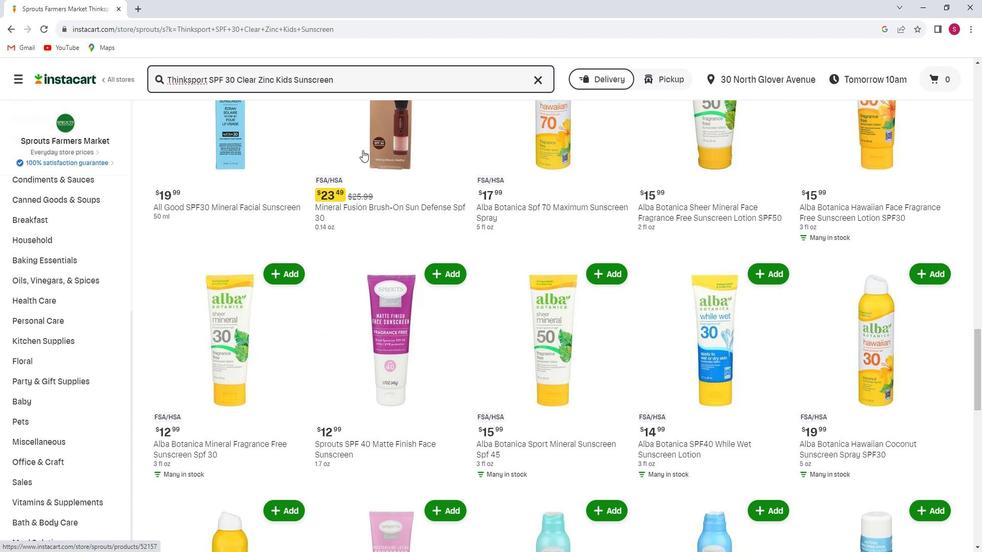 
Action: Mouse scrolled (373, 154) with delta (0, 0)
Screenshot: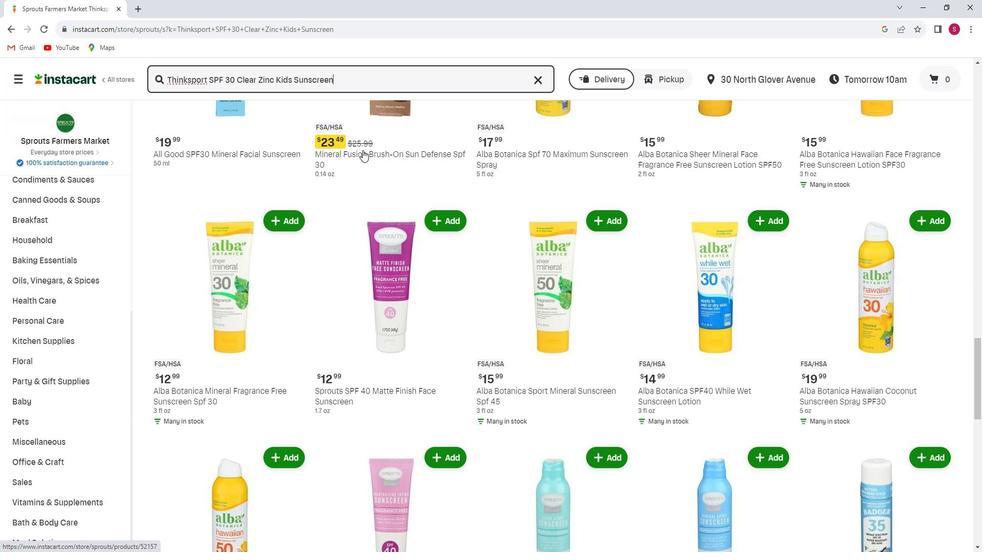 
Action: Mouse scrolled (373, 154) with delta (0, 0)
Screenshot: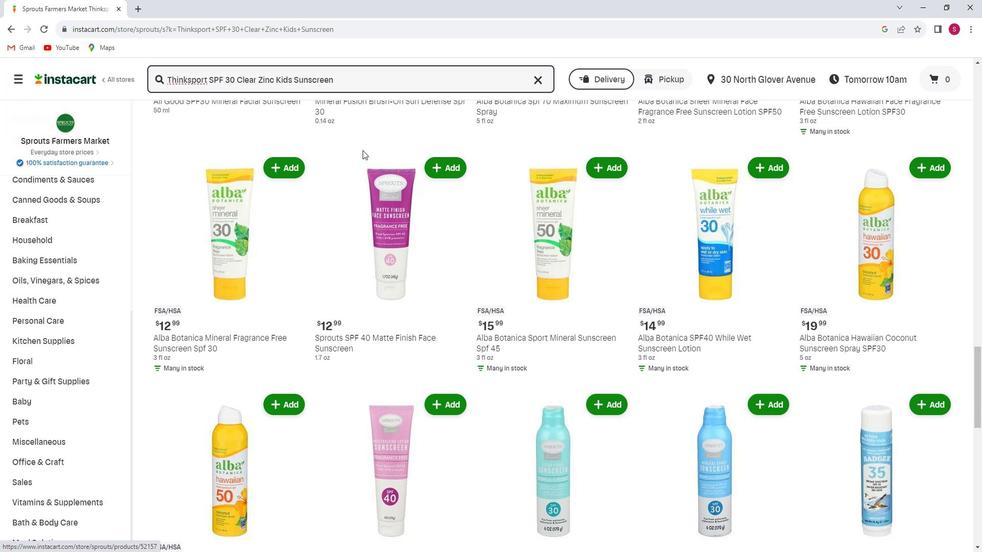 
Action: Mouse scrolled (373, 154) with delta (0, 0)
Screenshot: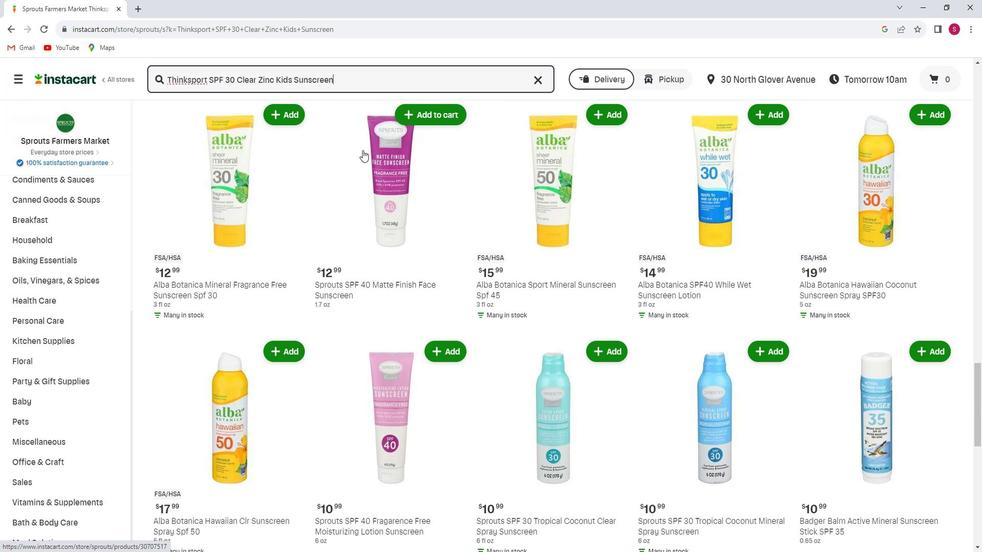 
Action: Mouse scrolled (373, 154) with delta (0, 0)
Screenshot: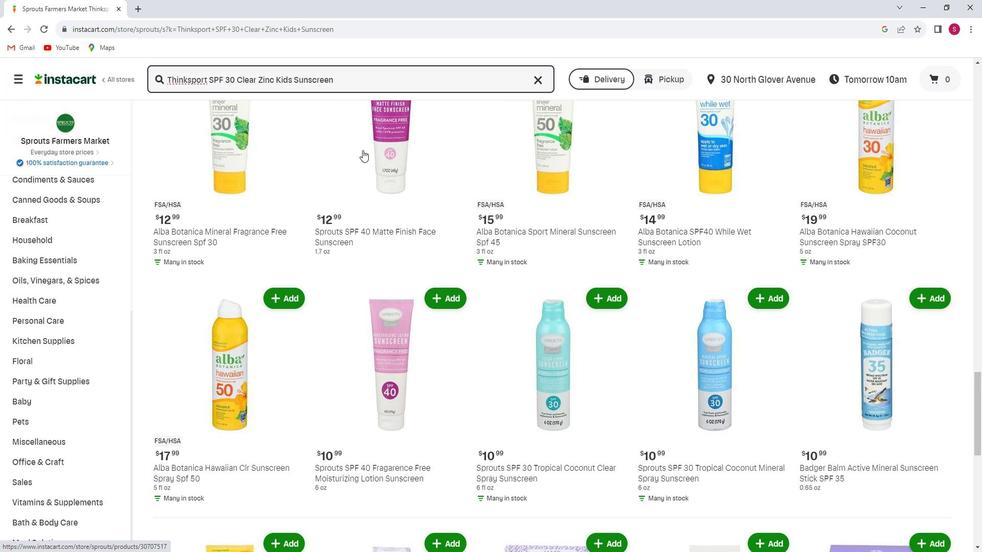 
Action: Mouse scrolled (373, 154) with delta (0, 0)
Screenshot: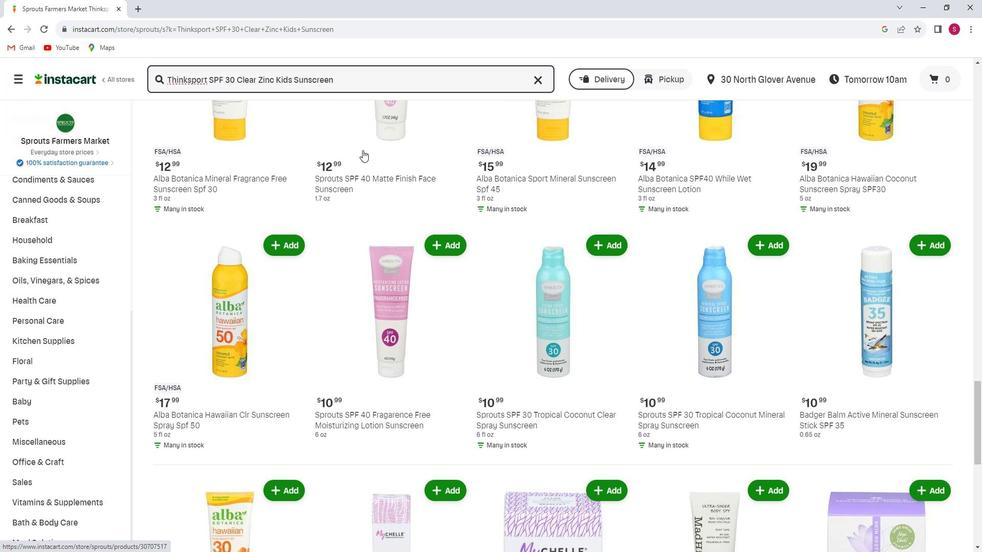 
Action: Mouse scrolled (373, 154) with delta (0, 0)
Screenshot: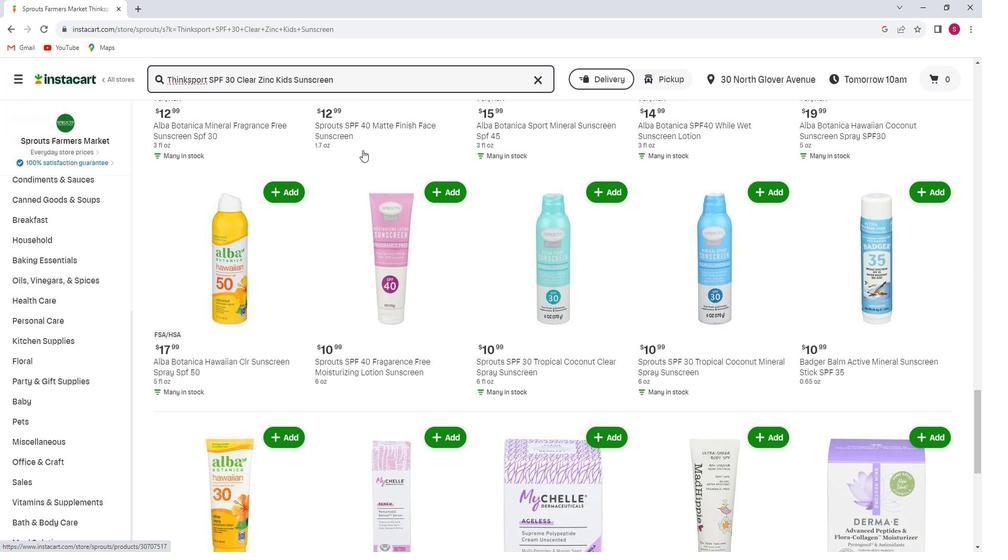
Action: Mouse scrolled (373, 154) with delta (0, 0)
Screenshot: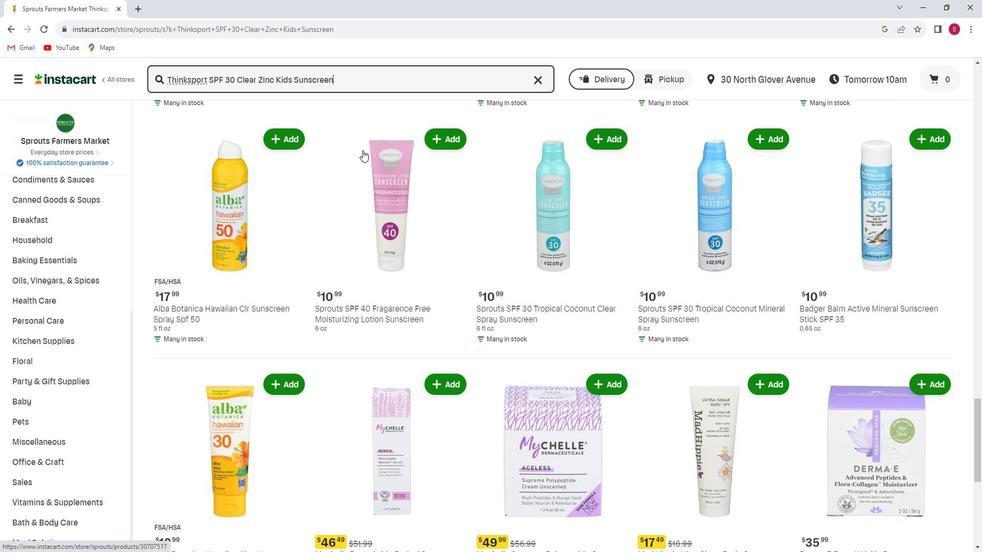 
Action: Mouse scrolled (373, 154) with delta (0, 0)
Screenshot: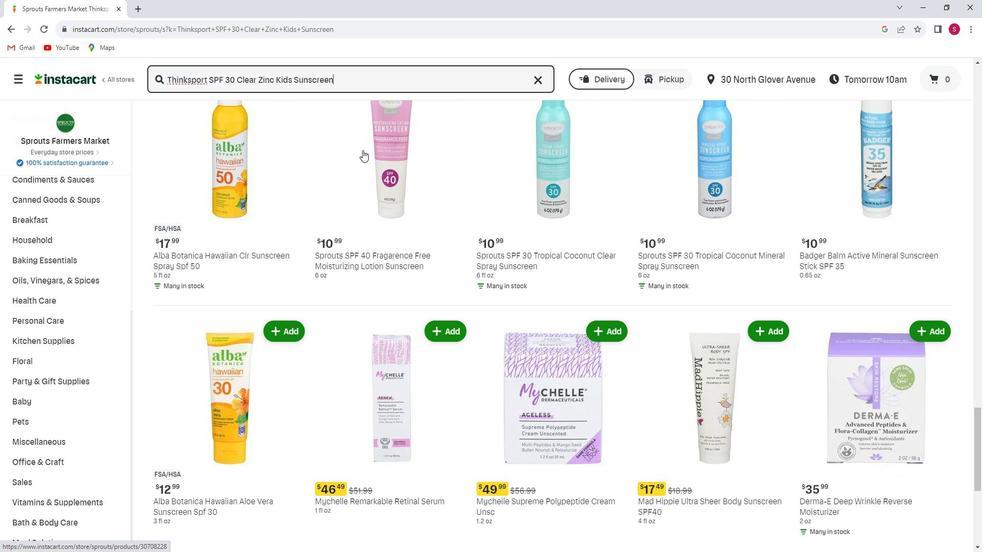 
Action: Mouse scrolled (373, 154) with delta (0, 0)
Screenshot: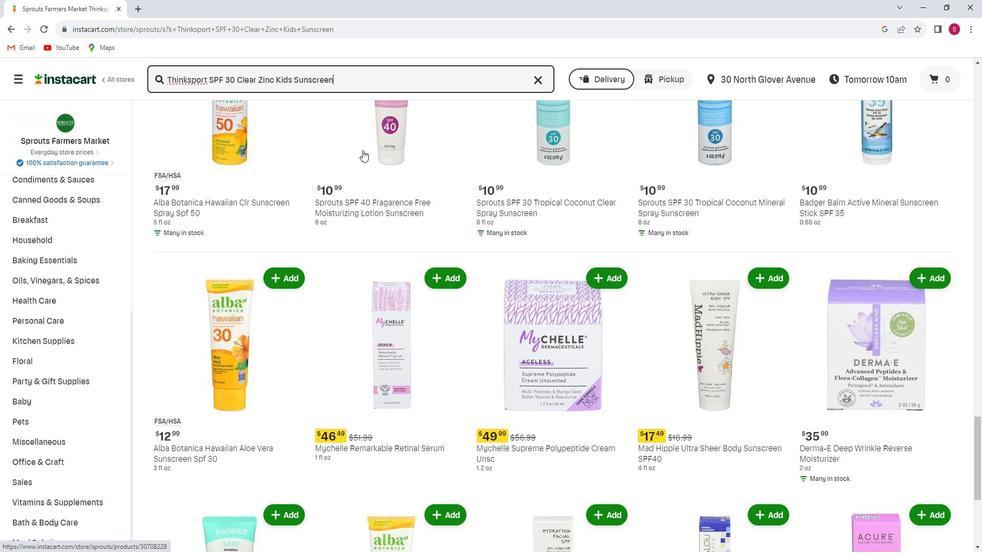 
Action: Mouse scrolled (373, 154) with delta (0, 0)
Screenshot: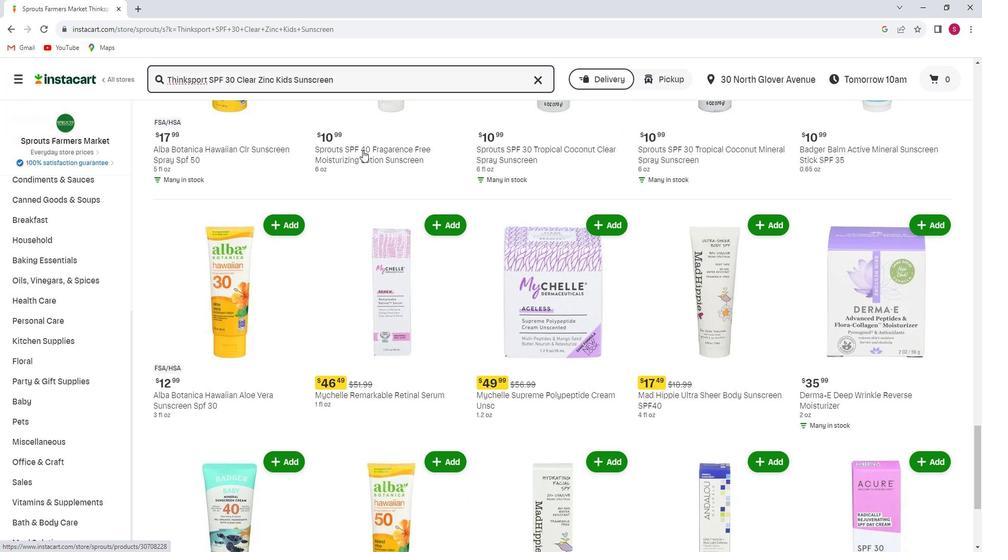 
Action: Mouse scrolled (373, 154) with delta (0, 0)
Screenshot: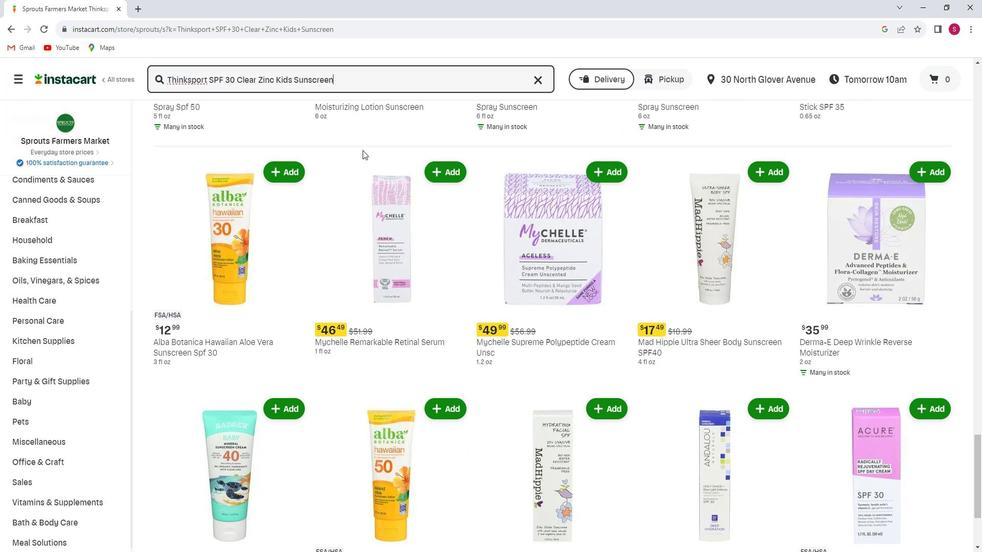 
Action: Mouse scrolled (373, 154) with delta (0, 0)
Screenshot: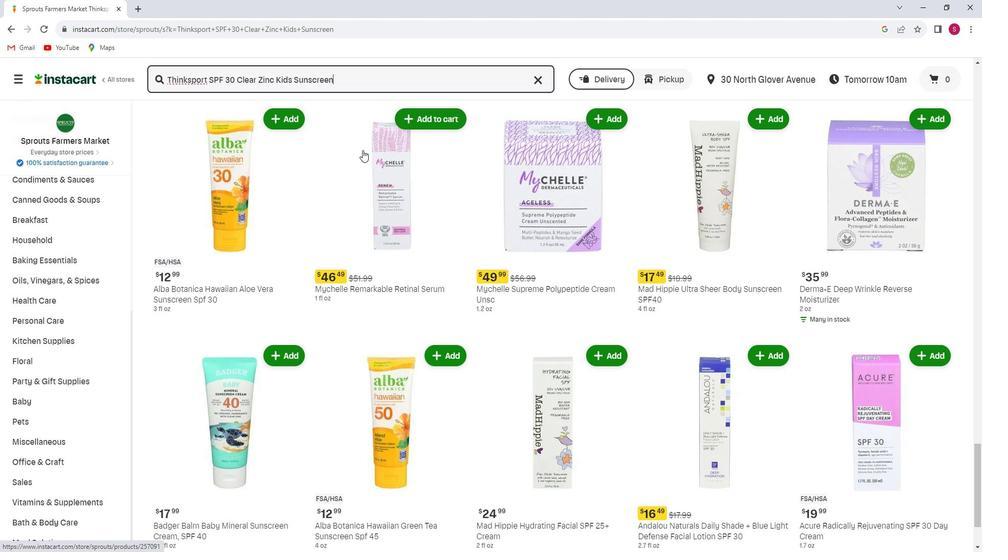 
Action: Mouse scrolled (373, 154) with delta (0, 0)
Screenshot: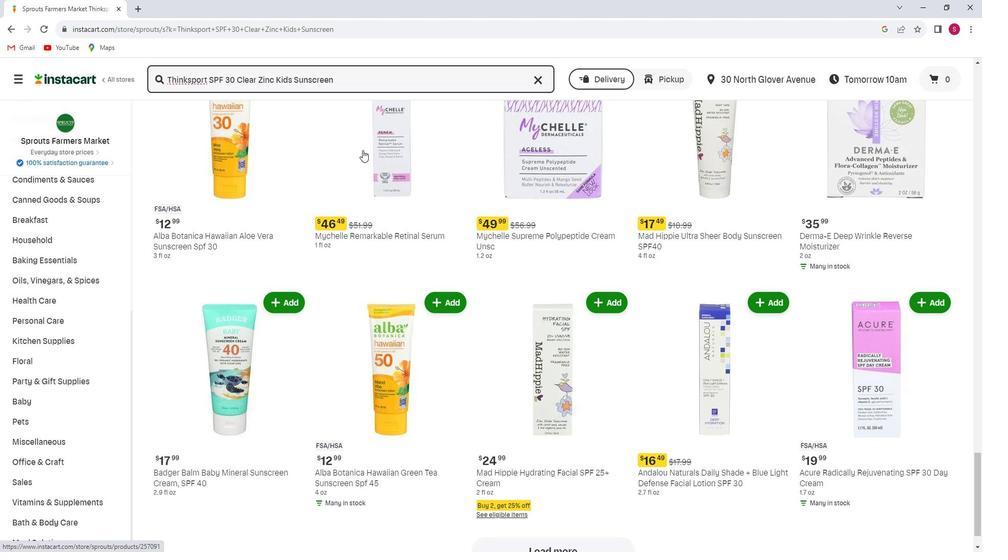 
Action: Mouse scrolled (373, 154) with delta (0, 0)
Screenshot: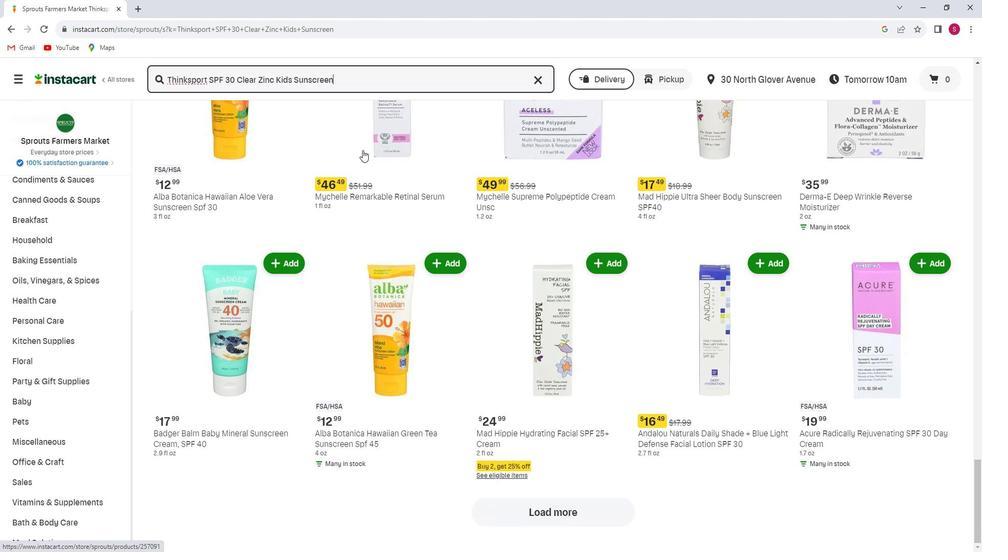 
Action: Mouse scrolled (373, 154) with delta (0, 0)
Screenshot: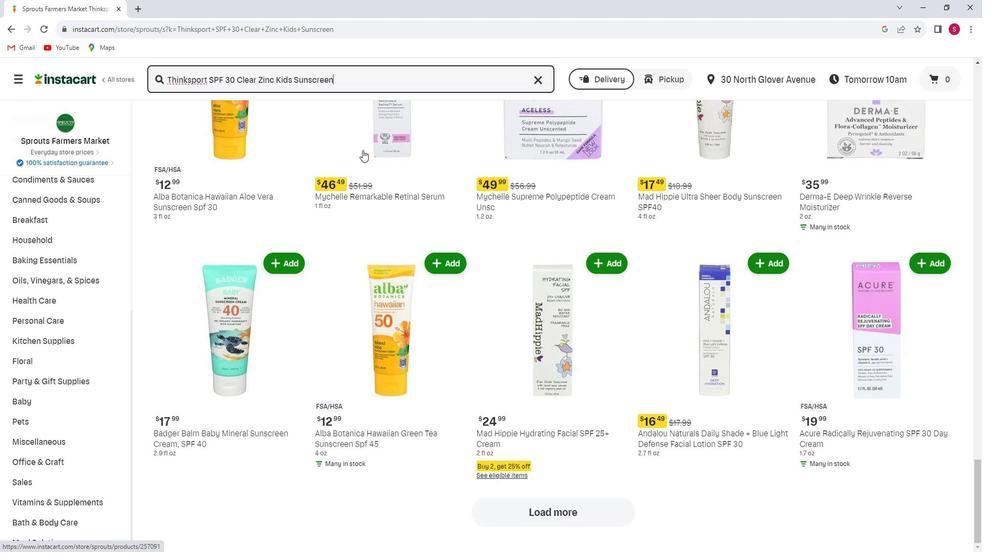 
Action: Mouse scrolled (373, 154) with delta (0, 0)
Screenshot: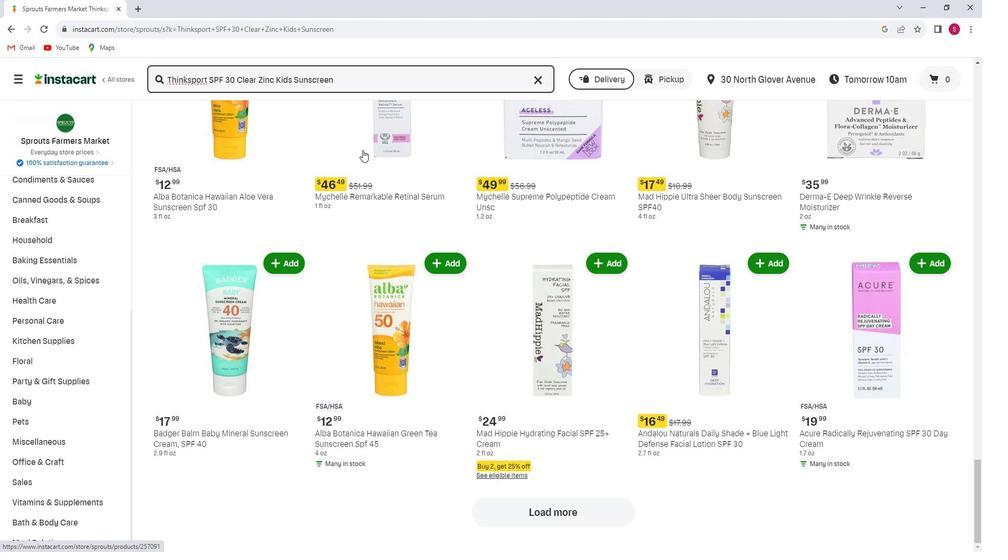 
Action: Mouse moved to (370, 184)
Screenshot: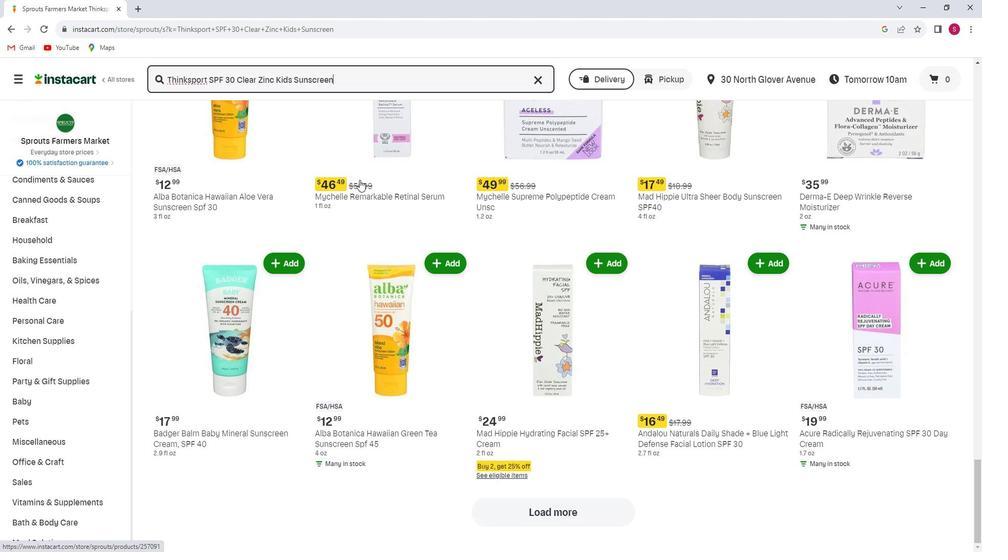 
